 Task: Find connections with filter location Glória do Goitá with filter topic #Leanstartupswith filter profile language Spanish with filter current company GyanSys Inc. with filter school National Institute of Technology Durgapur with filter industry Wholesale Machinery with filter service category Packaging Design with filter keywords title Physical Therapy Assistant
Action: Mouse moved to (488, 93)
Screenshot: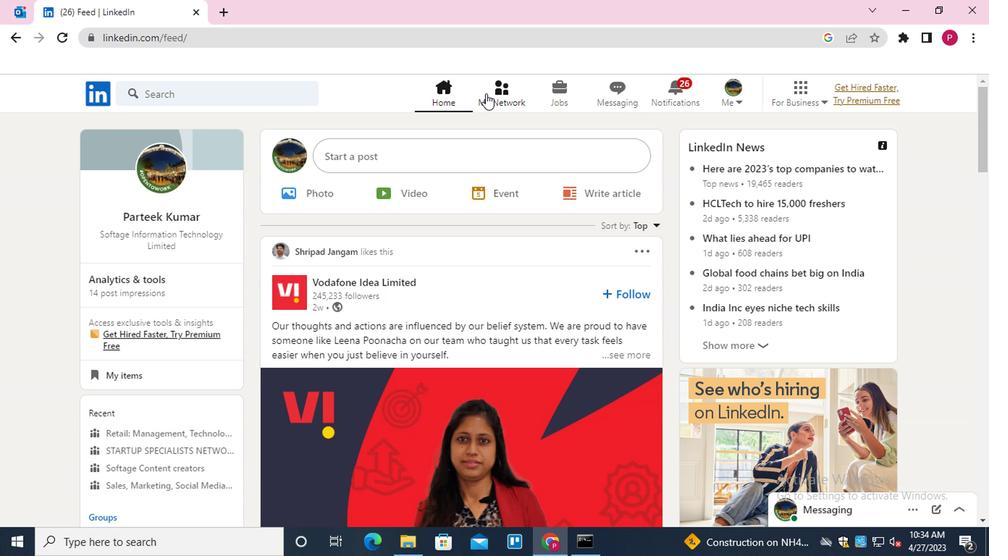 
Action: Mouse pressed left at (488, 93)
Screenshot: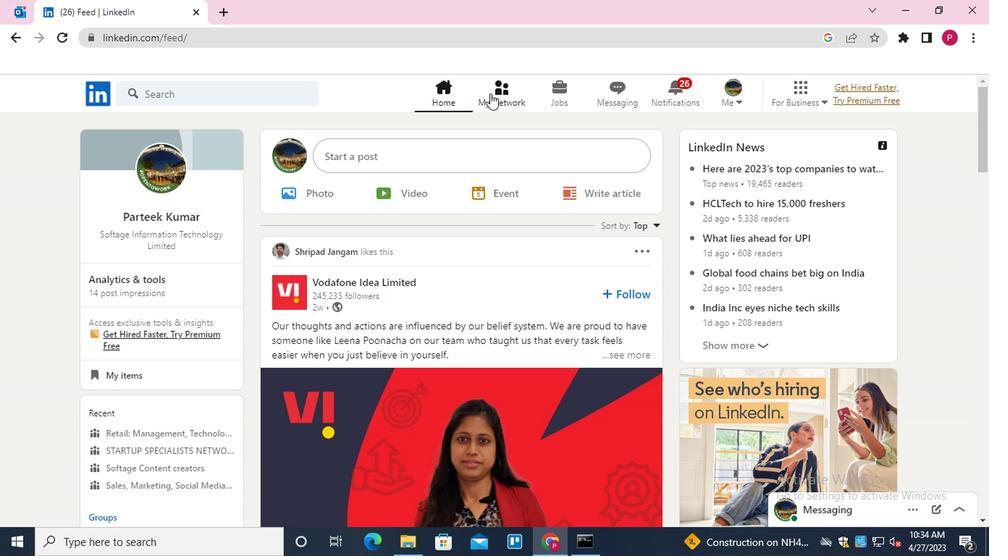 
Action: Mouse moved to (215, 175)
Screenshot: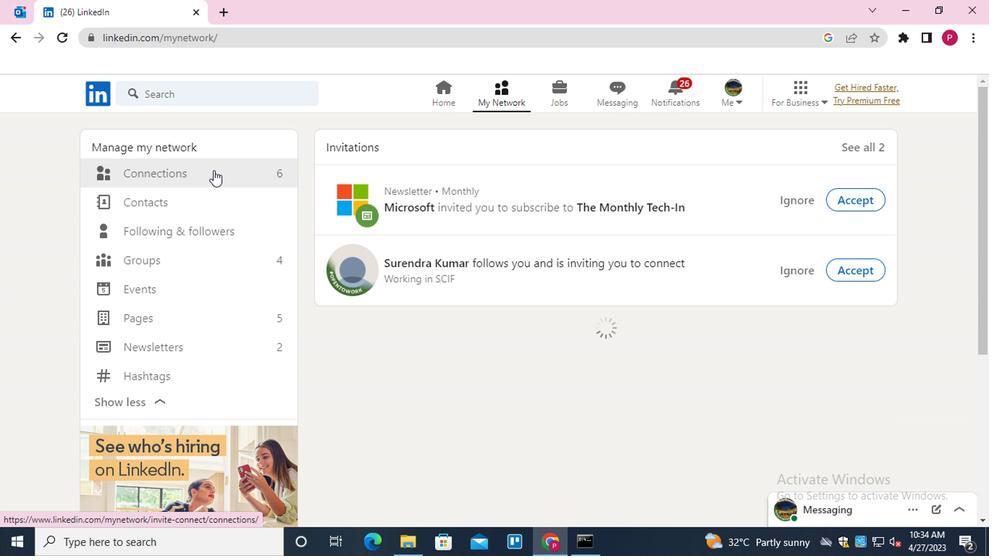 
Action: Mouse pressed left at (215, 175)
Screenshot: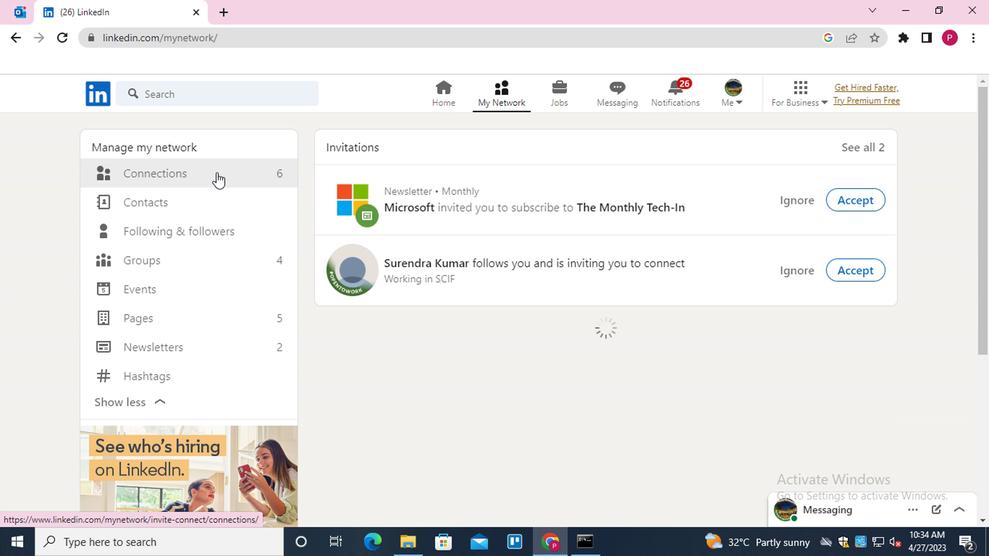 
Action: Mouse moved to (632, 171)
Screenshot: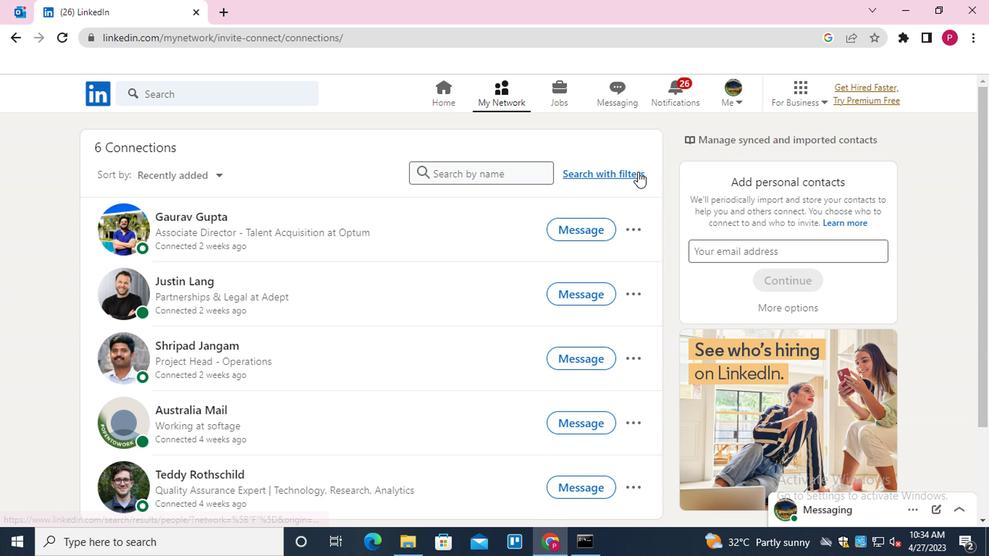 
Action: Mouse pressed left at (632, 171)
Screenshot: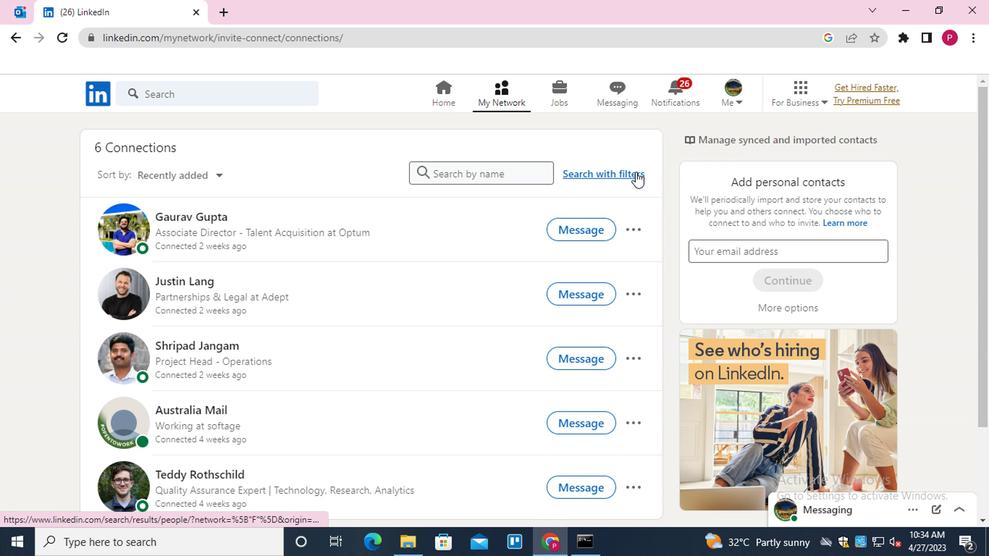 
Action: Mouse moved to (491, 135)
Screenshot: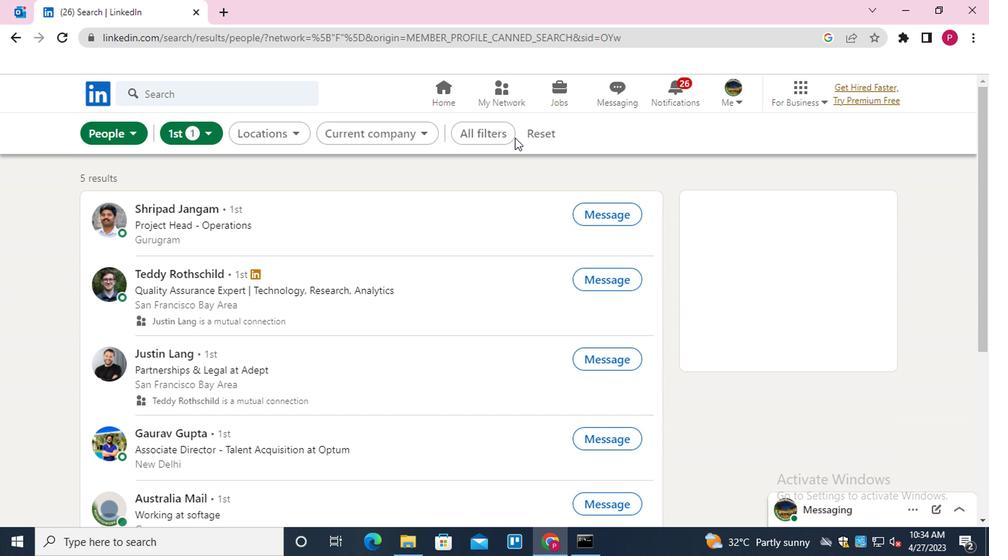 
Action: Mouse pressed left at (491, 135)
Screenshot: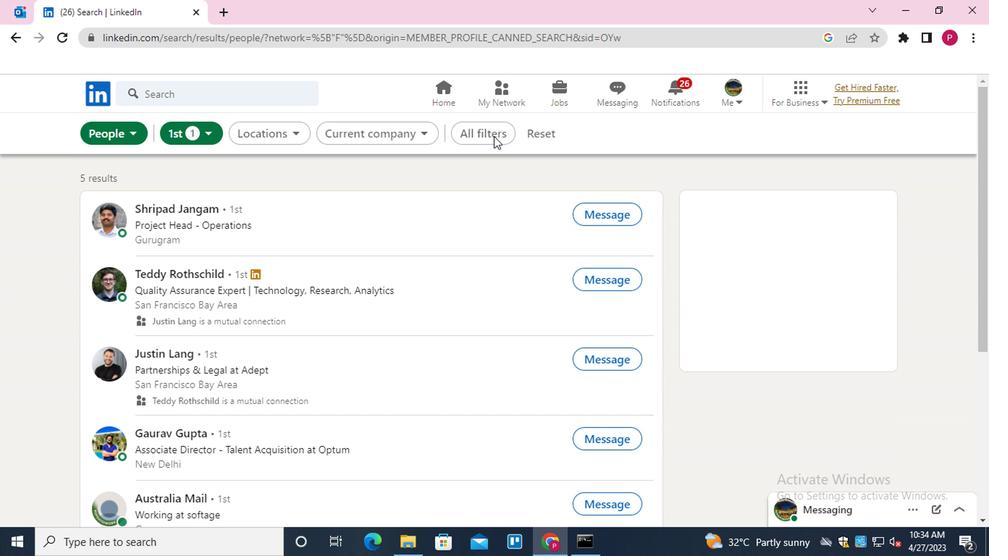 
Action: Mouse moved to (707, 252)
Screenshot: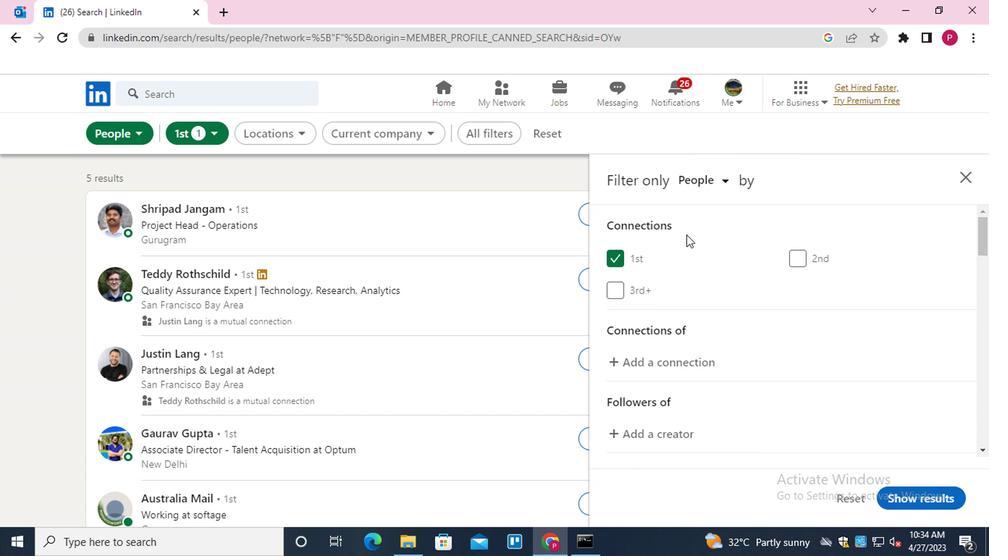
Action: Mouse scrolled (707, 251) with delta (0, -1)
Screenshot: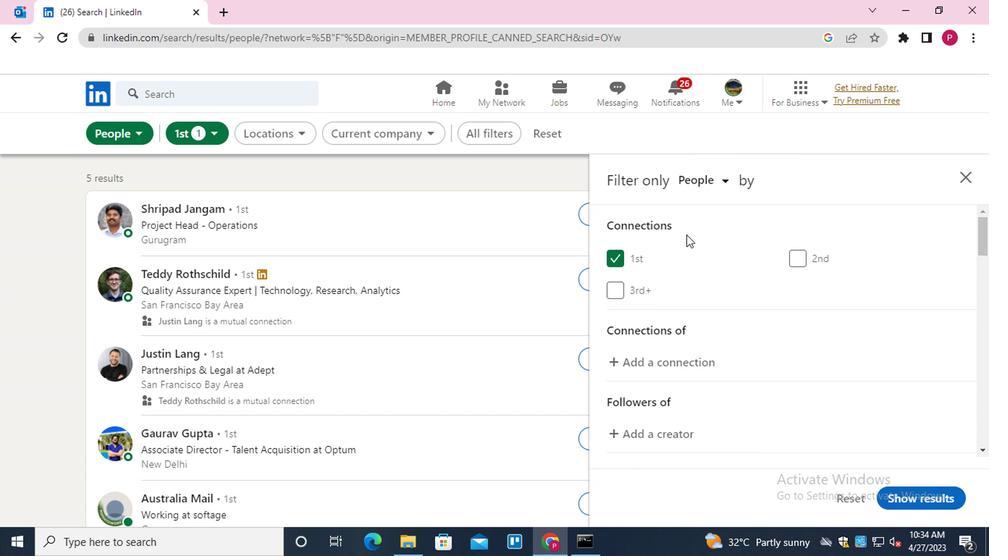 
Action: Mouse moved to (710, 254)
Screenshot: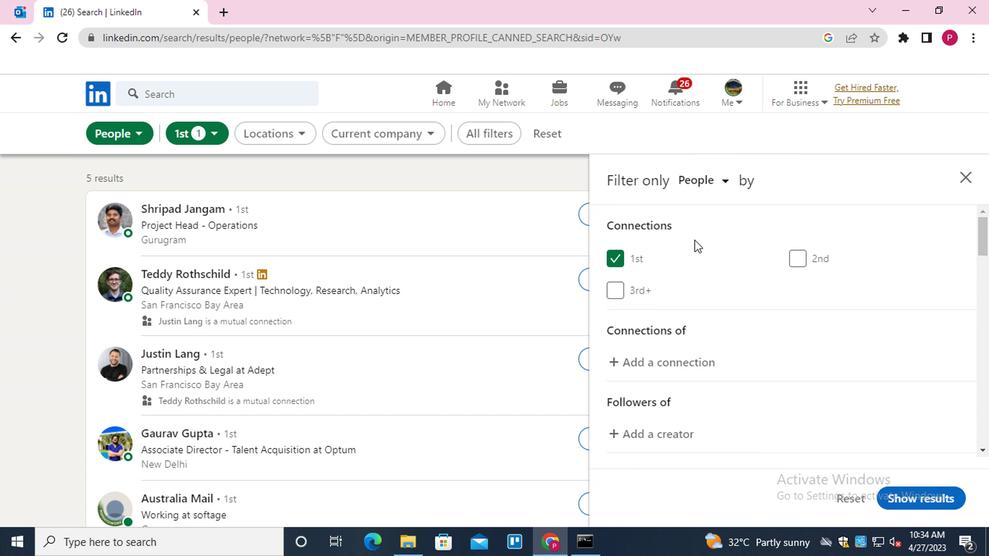 
Action: Mouse scrolled (710, 254) with delta (0, 0)
Screenshot: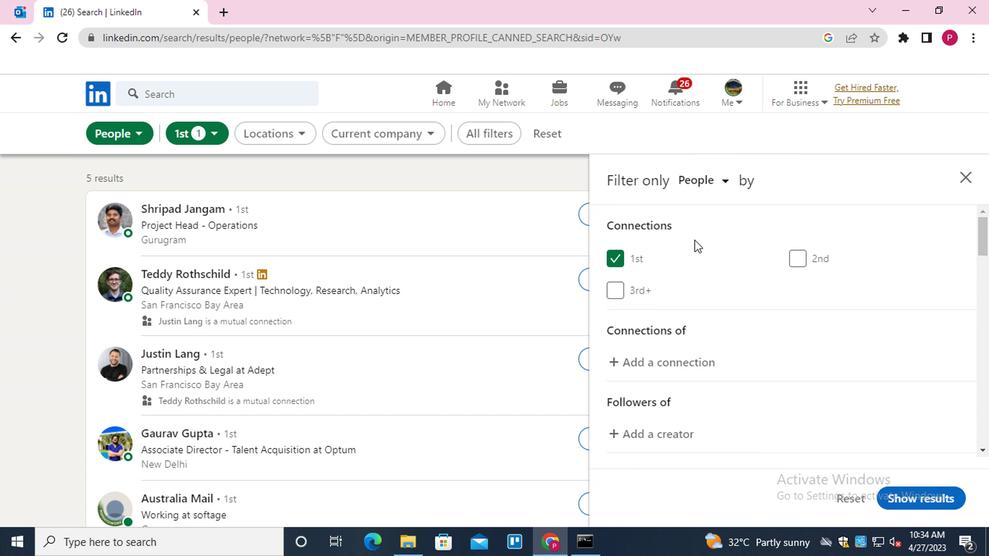 
Action: Mouse moved to (715, 258)
Screenshot: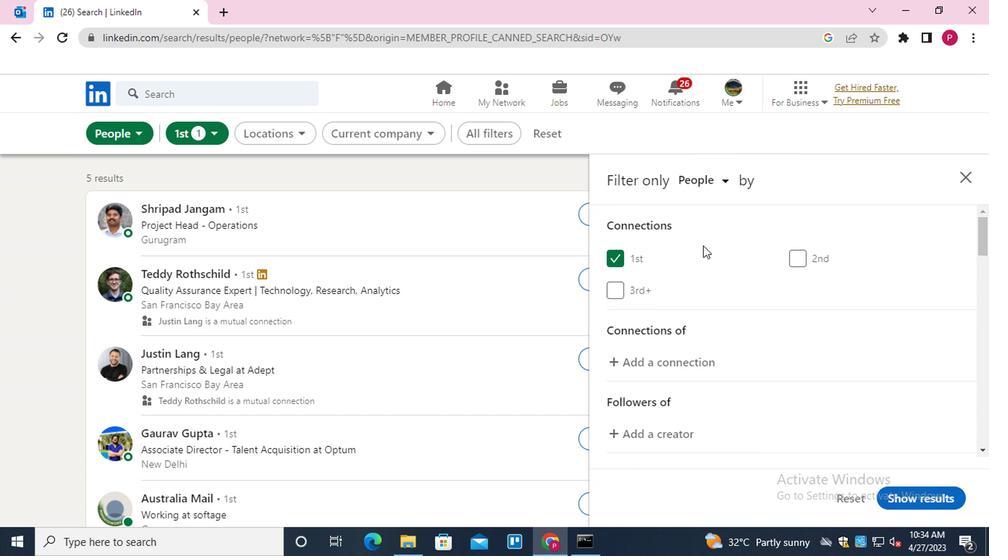 
Action: Mouse scrolled (715, 258) with delta (0, 0)
Screenshot: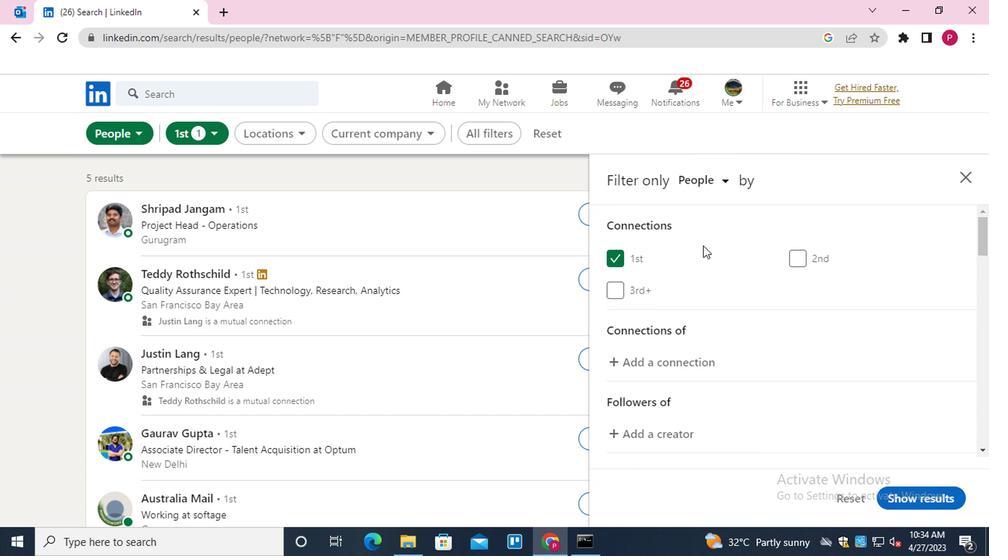 
Action: Mouse moved to (832, 360)
Screenshot: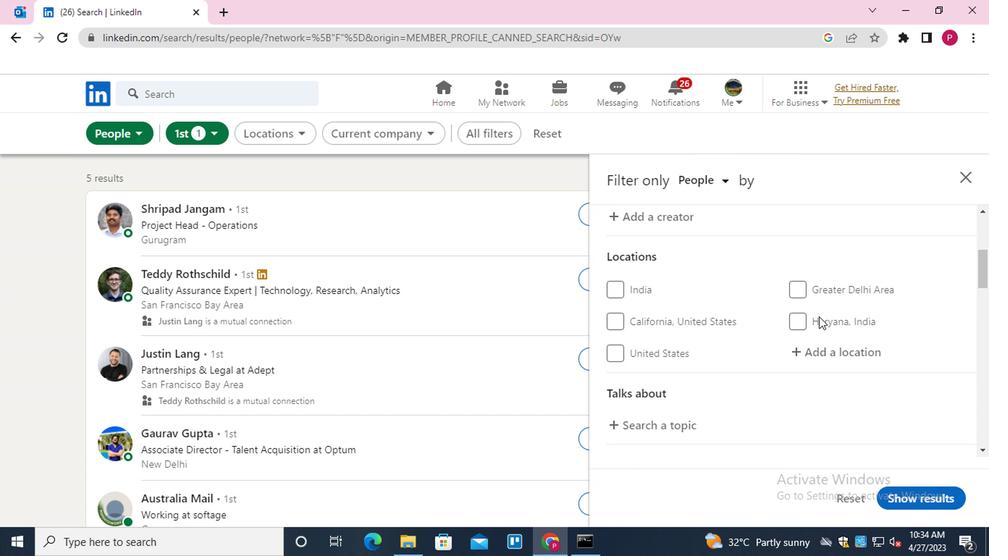 
Action: Mouse pressed left at (832, 360)
Screenshot: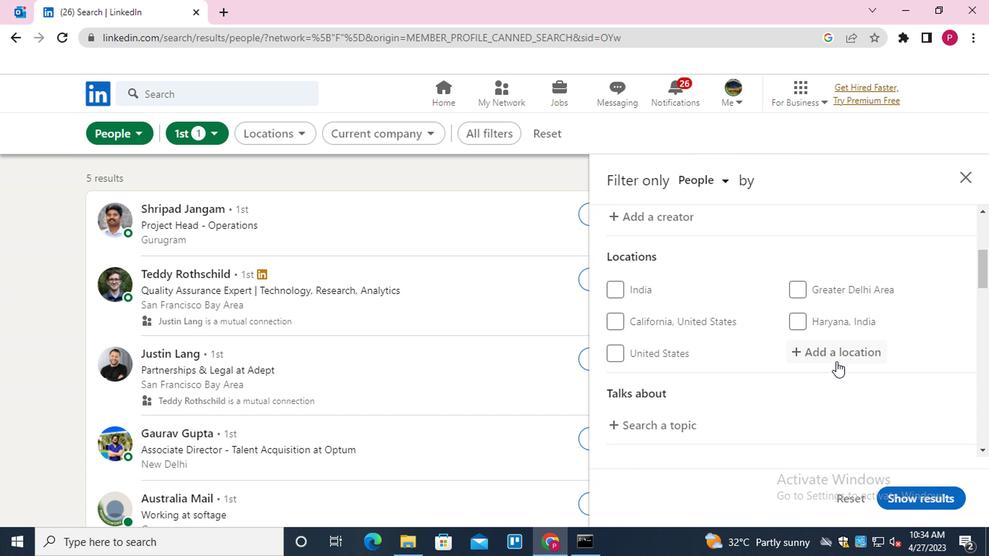 
Action: Mouse moved to (791, 336)
Screenshot: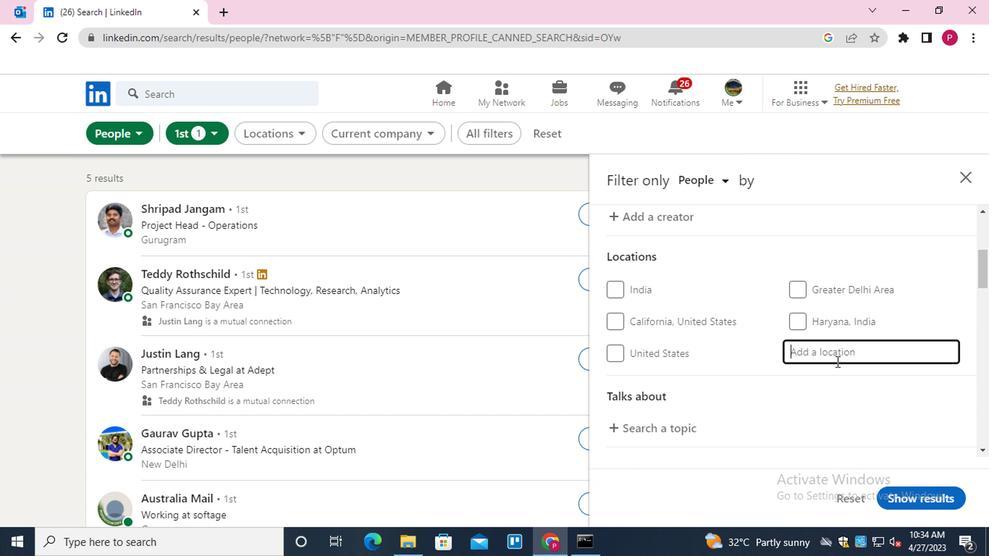 
Action: Key pressed <Key.shift><Key.shift><Key.shift><Key.shift><Key.shift><Key.shift>GLORIA<Key.space><Key.shift>DO<Key.space><Key.down><Key.enter>
Screenshot: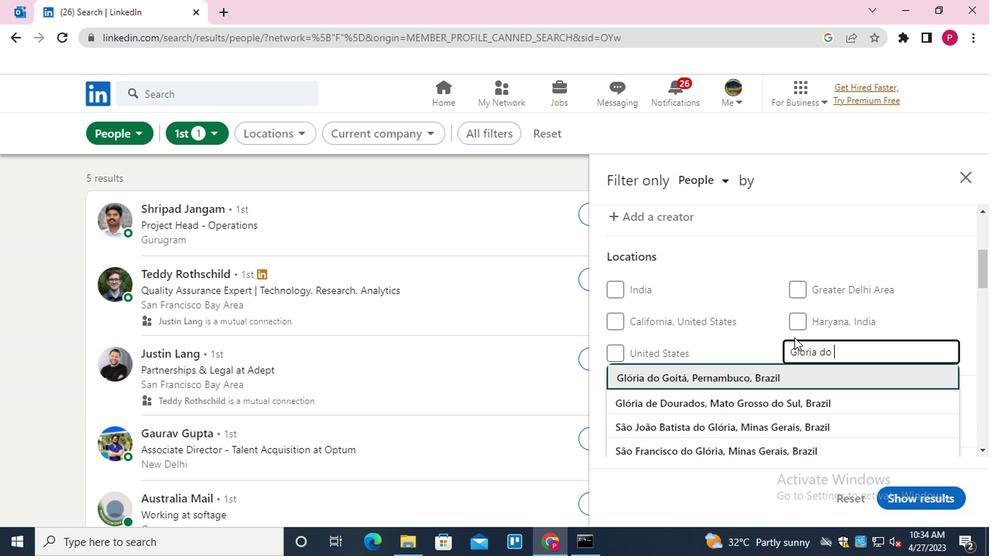 
Action: Mouse moved to (789, 336)
Screenshot: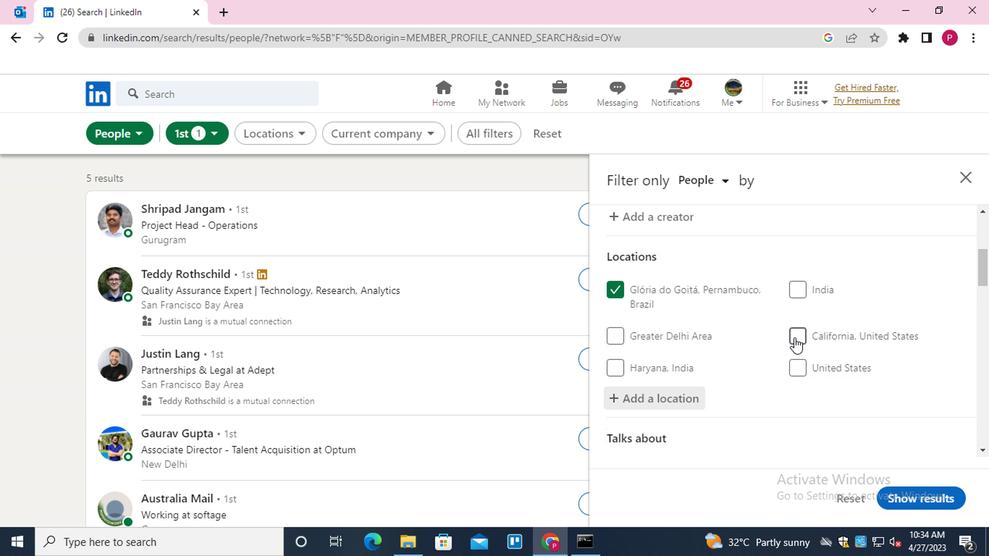 
Action: Mouse scrolled (789, 336) with delta (0, 0)
Screenshot: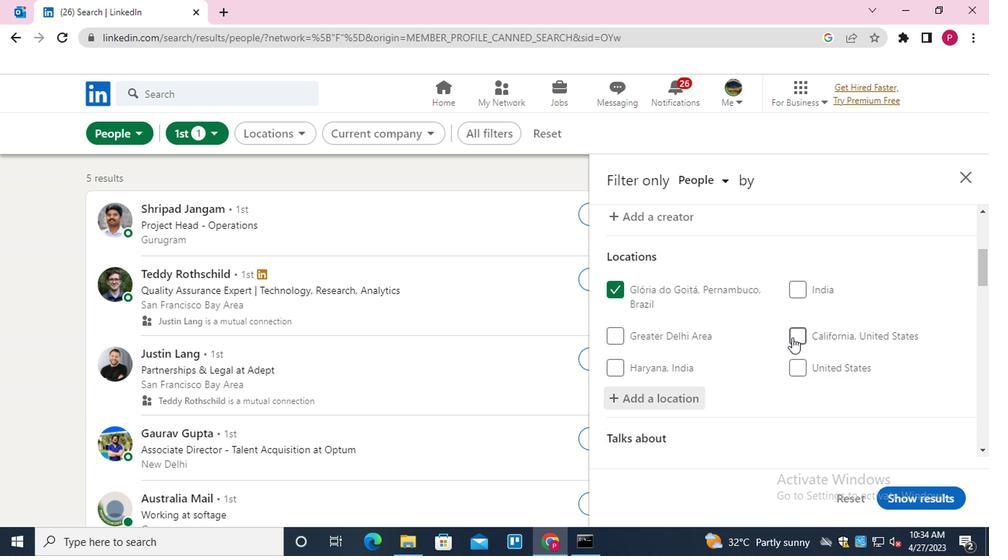 
Action: Mouse scrolled (789, 336) with delta (0, 0)
Screenshot: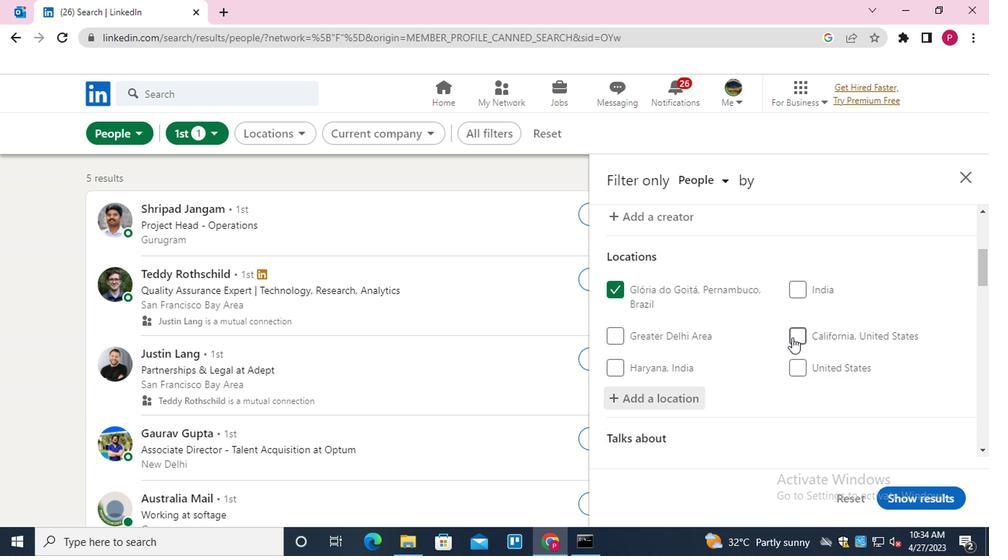 
Action: Mouse moved to (690, 324)
Screenshot: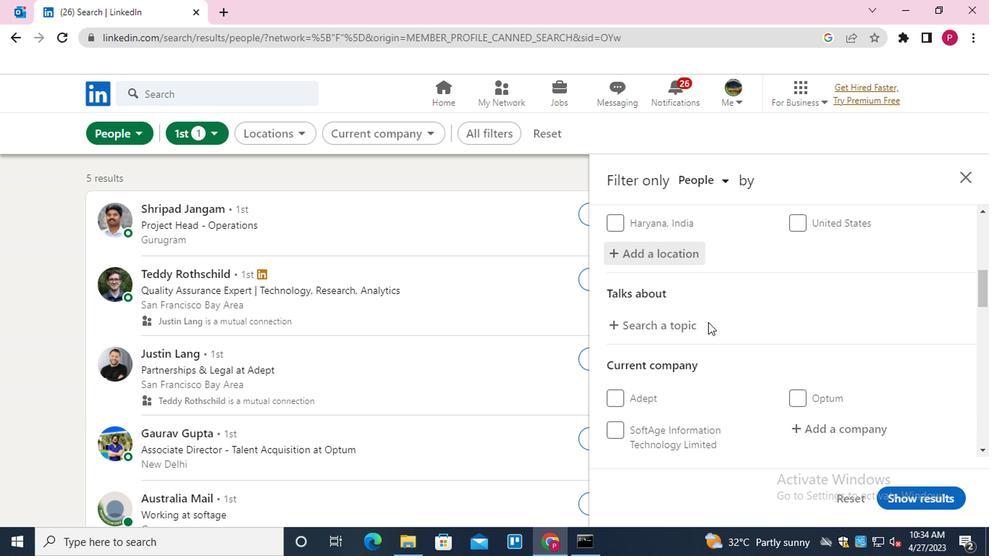 
Action: Mouse pressed left at (690, 324)
Screenshot: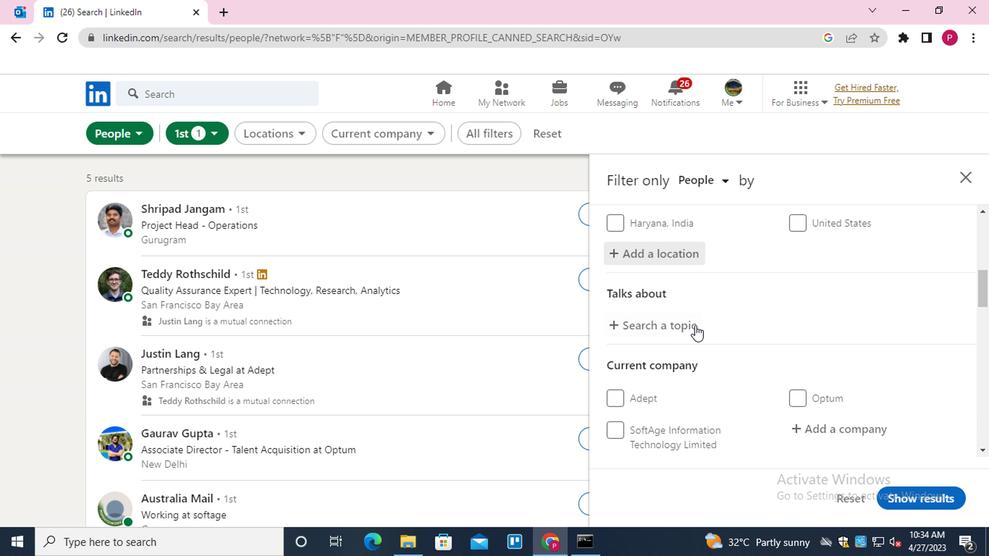 
Action: Mouse moved to (690, 324)
Screenshot: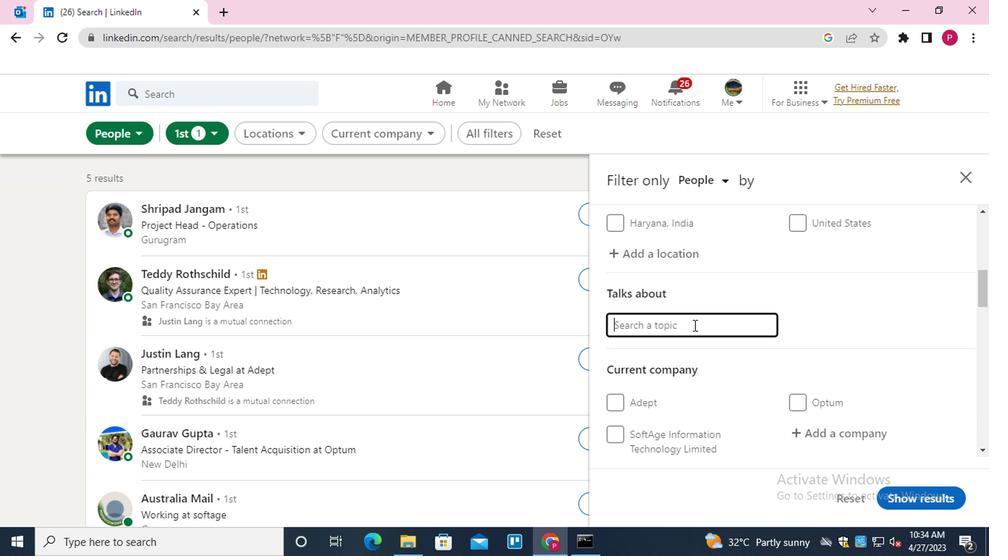 
Action: Key pressed LEANSTARTUO<Key.backspace>P<Key.down><Key.enter>
Screenshot: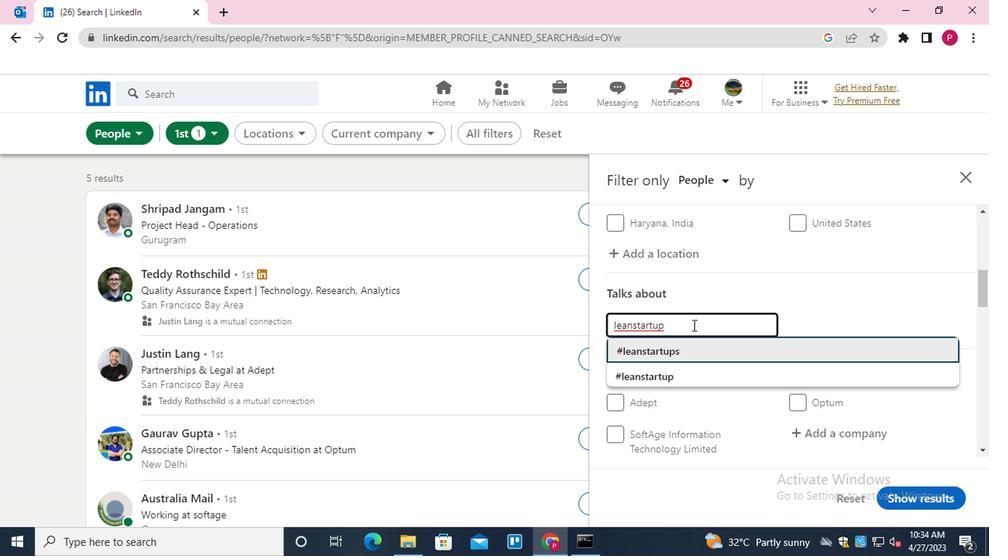 
Action: Mouse scrolled (690, 324) with delta (0, 0)
Screenshot: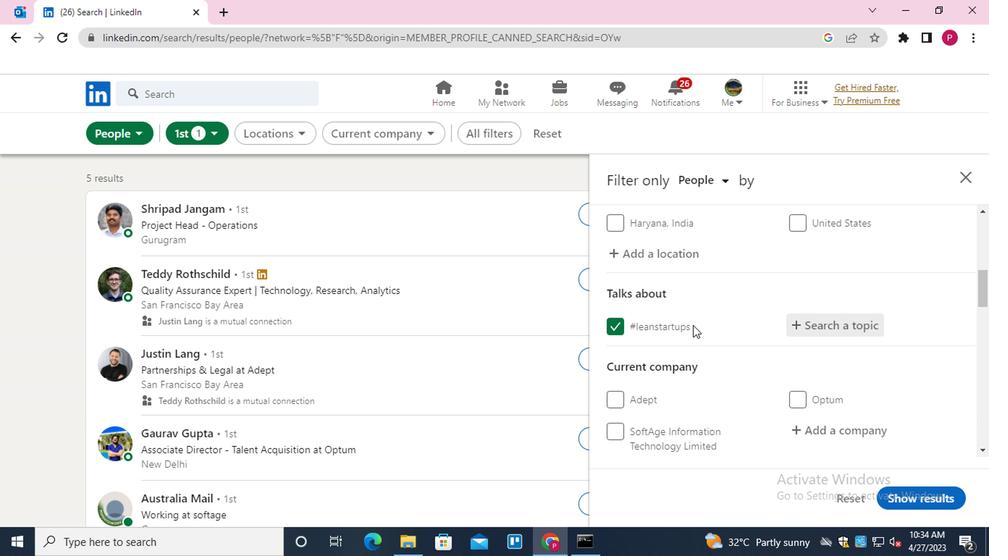 
Action: Mouse scrolled (690, 324) with delta (0, 0)
Screenshot: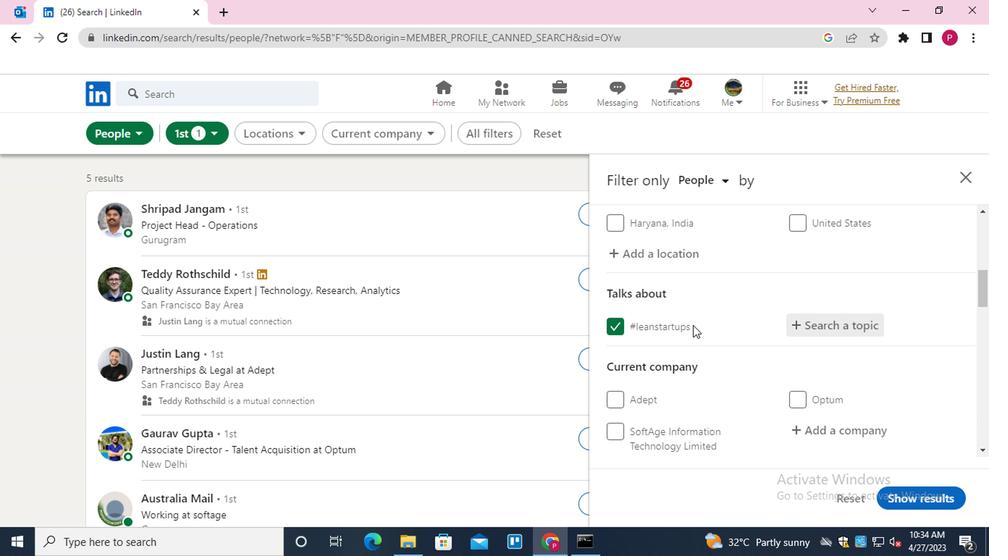 
Action: Mouse moved to (834, 290)
Screenshot: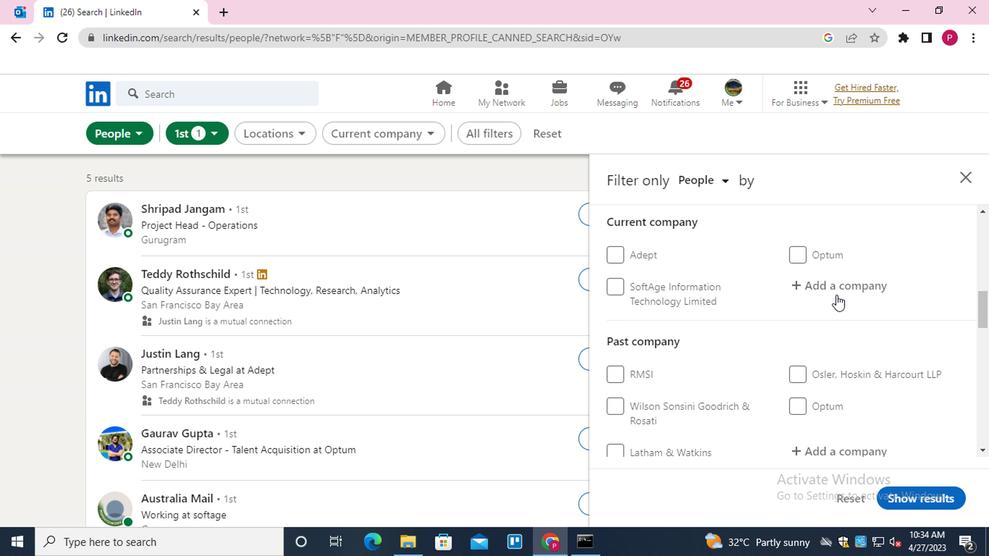 
Action: Mouse pressed left at (834, 290)
Screenshot: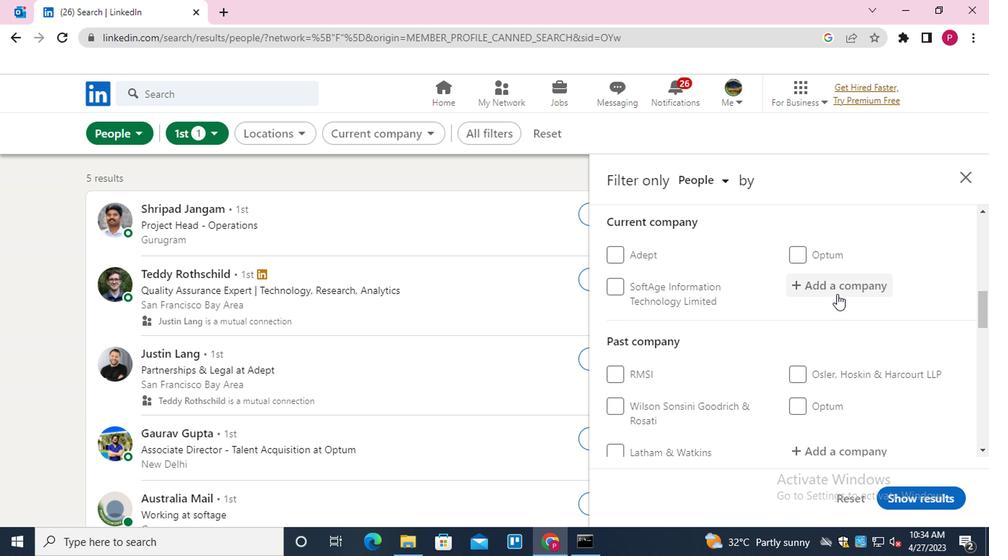
Action: Key pressed <Key.shift><Key.shift><Key.shift><Key.shift><Key.shift><Key.shift><Key.shift><Key.shift><Key.shift><Key.shift><Key.shift><Key.shift><Key.shift><Key.shift><Key.shift><Key.shift><Key.shift><Key.shift>GYAN<Key.down><Key.down><Key.enter>
Screenshot: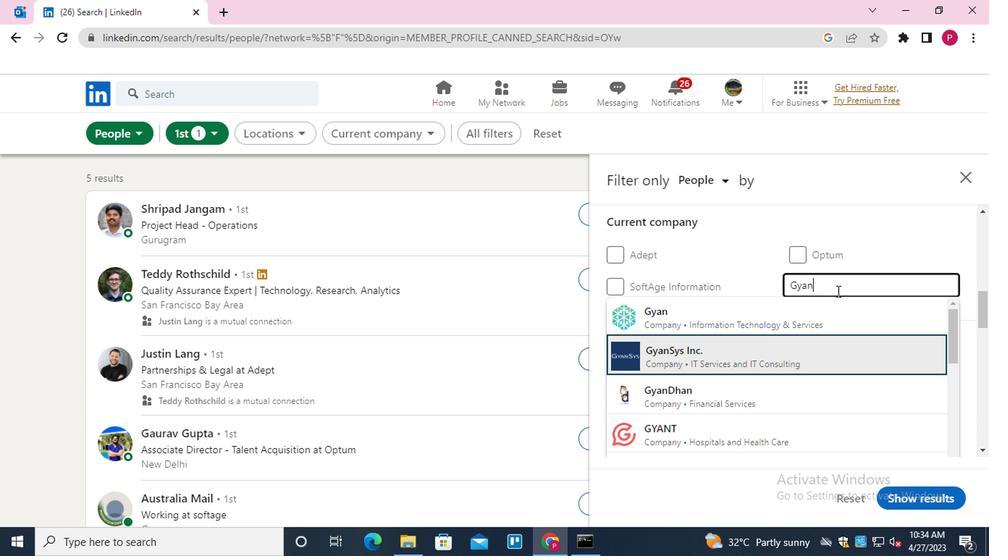 
Action: Mouse moved to (817, 299)
Screenshot: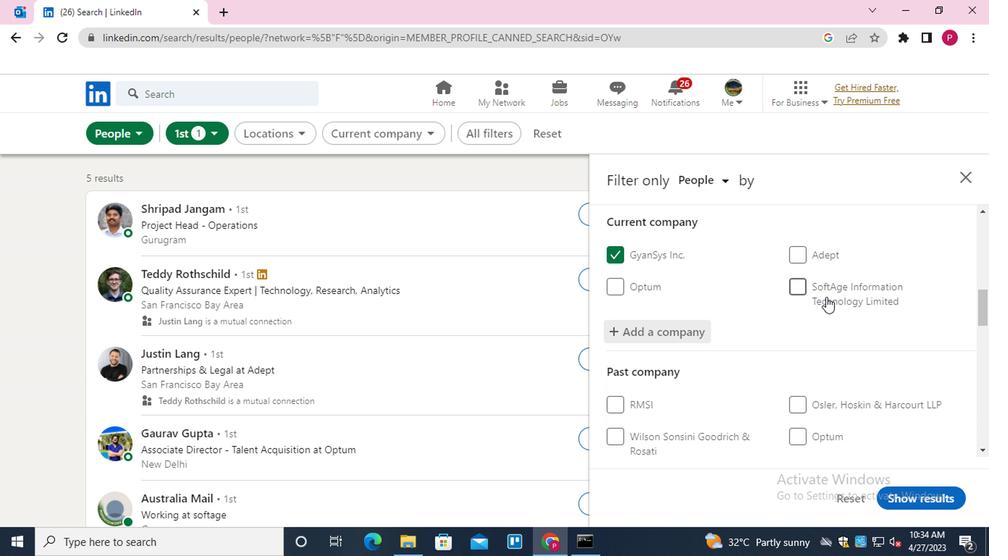 
Action: Mouse scrolled (817, 299) with delta (0, 0)
Screenshot: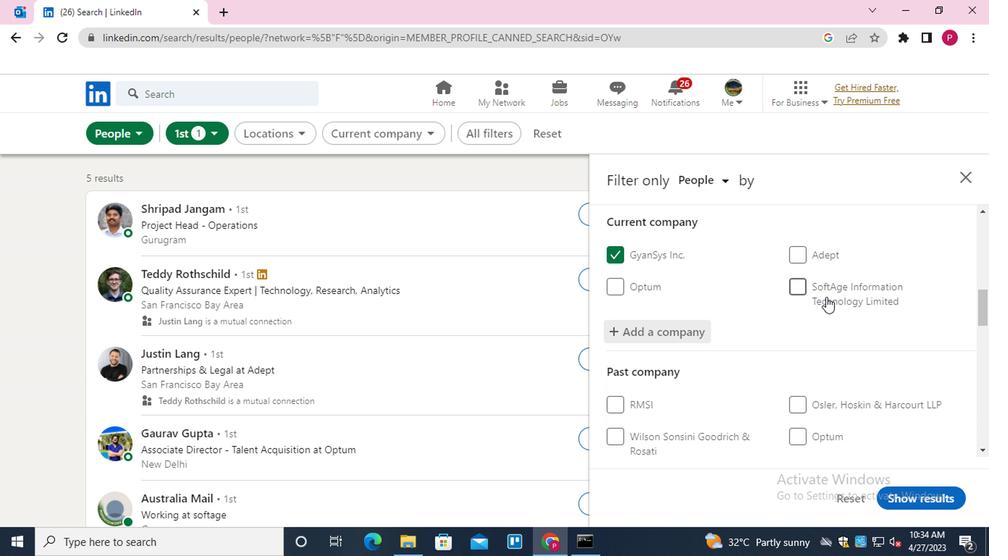 
Action: Mouse moved to (816, 300)
Screenshot: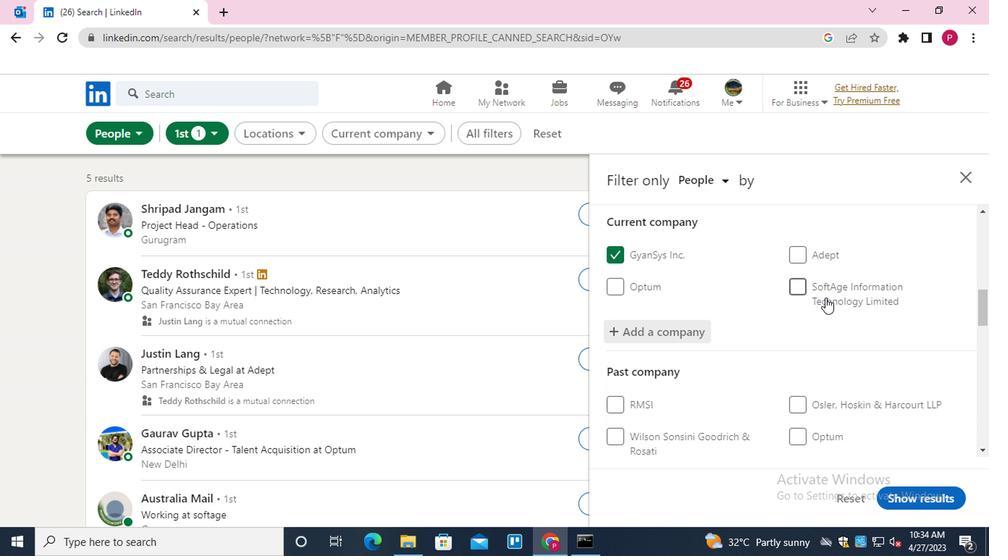 
Action: Mouse scrolled (816, 299) with delta (0, -1)
Screenshot: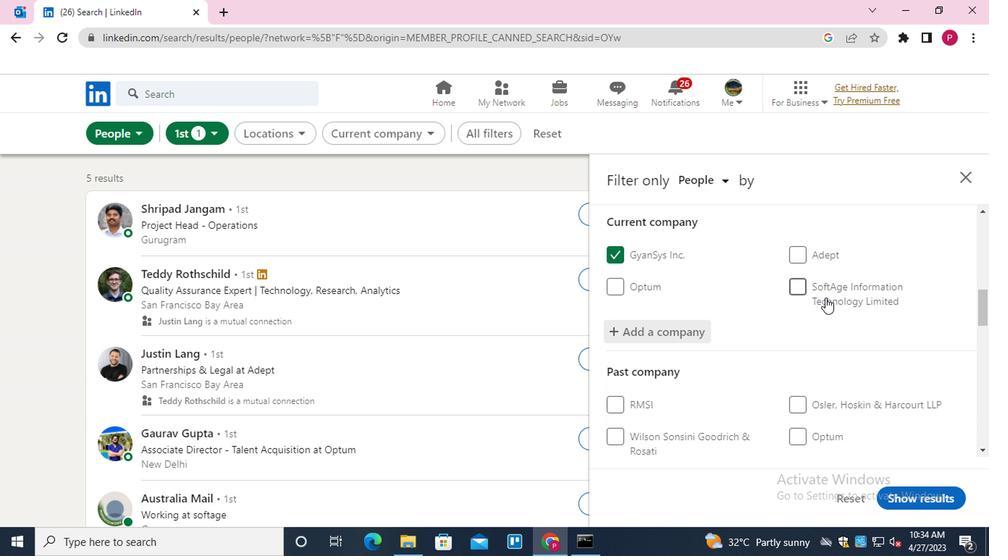 
Action: Mouse moved to (701, 344)
Screenshot: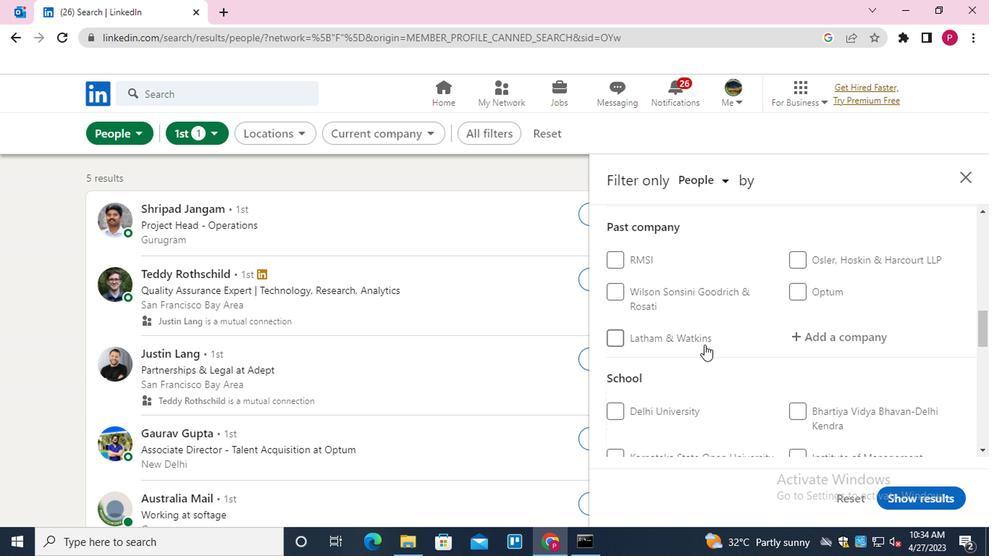 
Action: Mouse scrolled (701, 343) with delta (0, 0)
Screenshot: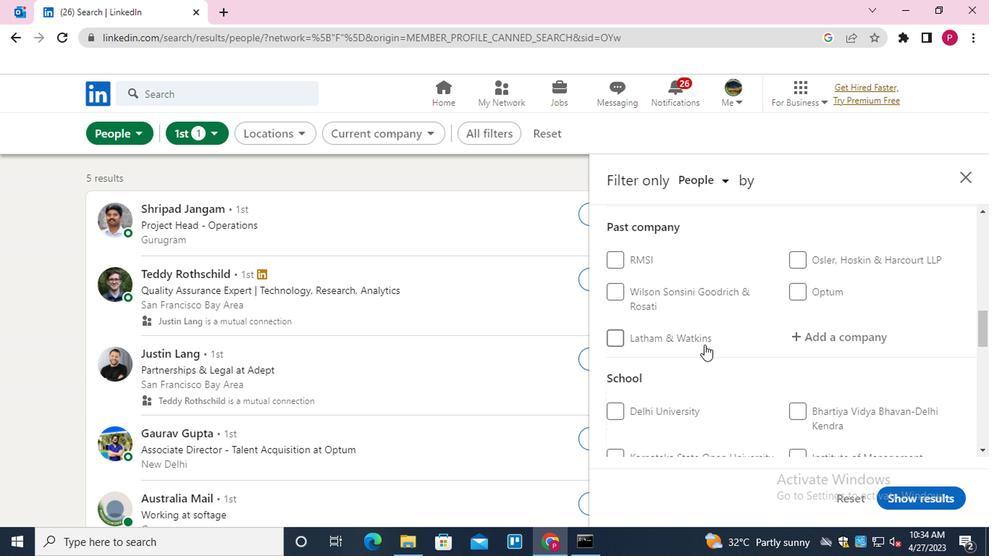 
Action: Mouse scrolled (701, 343) with delta (0, 0)
Screenshot: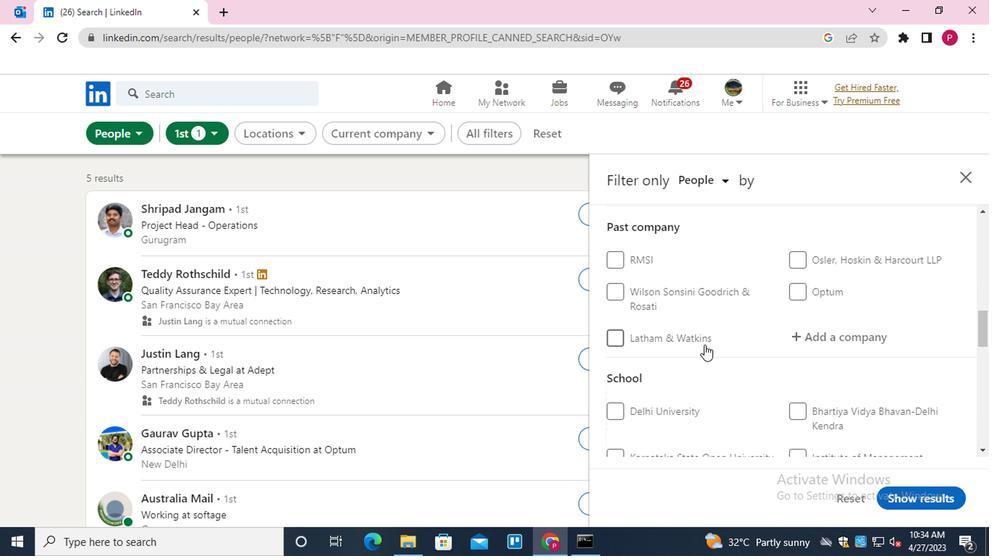 
Action: Mouse scrolled (701, 343) with delta (0, 0)
Screenshot: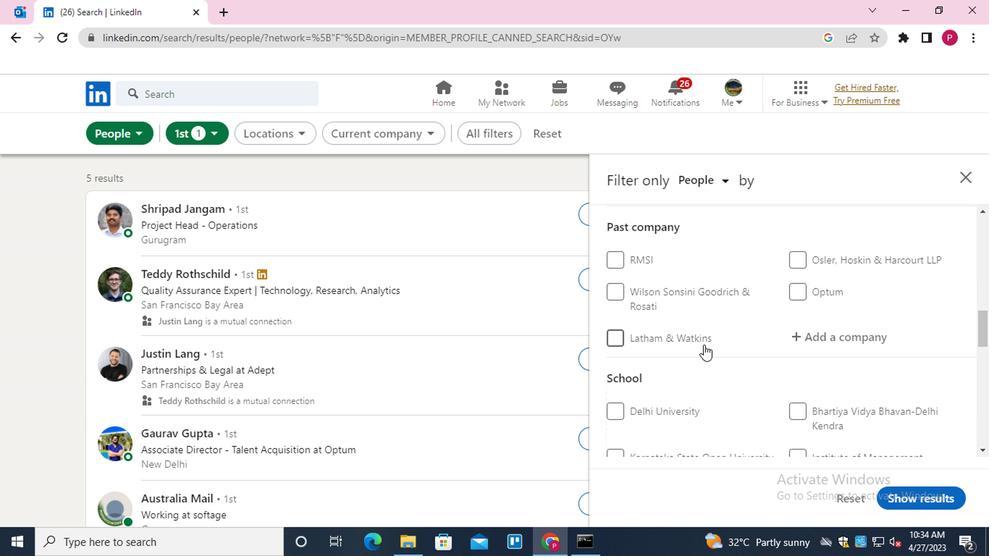 
Action: Mouse moved to (823, 274)
Screenshot: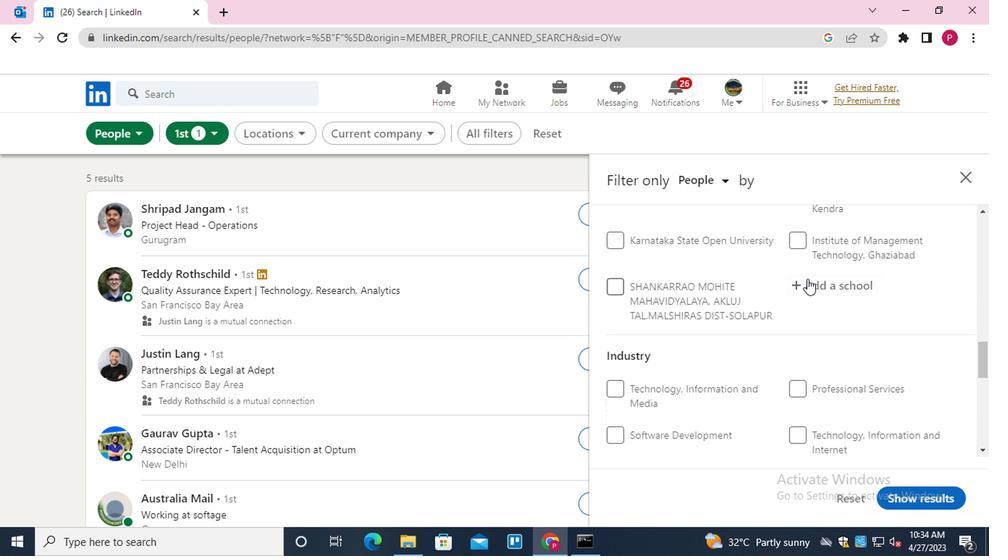 
Action: Mouse pressed left at (823, 274)
Screenshot: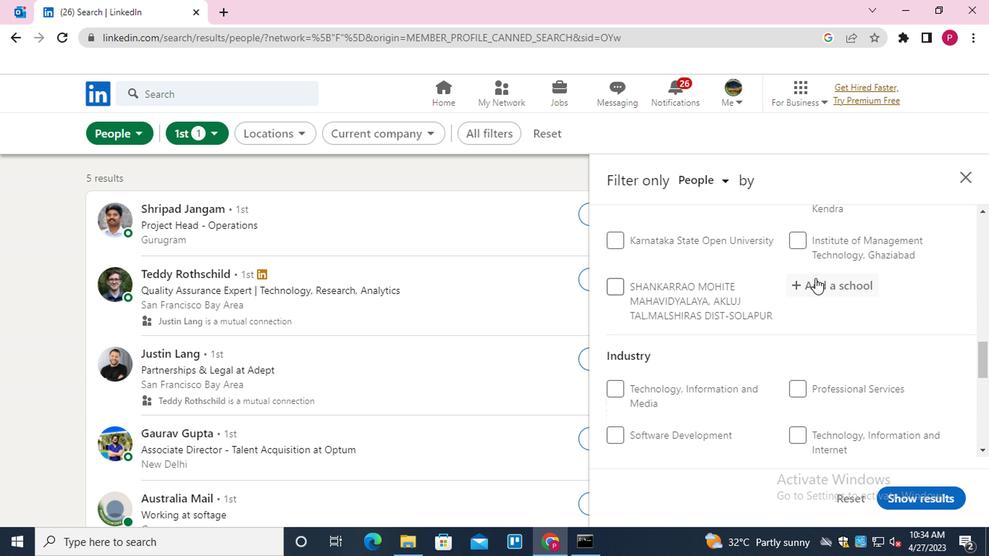 
Action: Key pressed <Key.shift><Key.shift><Key.shift><Key.shift><Key.shift><Key.shift><Key.shift><Key.shift><Key.shift><Key.shift><Key.shift><Key.shift><Key.shift>NATIONAL<Key.space><Key.shift>INSTITUTE<Key.down><Key.down><Key.down><Key.down><Key.down><Key.down><Key.down><Key.down><Key.down><Key.down><Key.down><Key.down><Key.down><Key.down><Key.down><Key.down><Key.up><Key.enter>
Screenshot: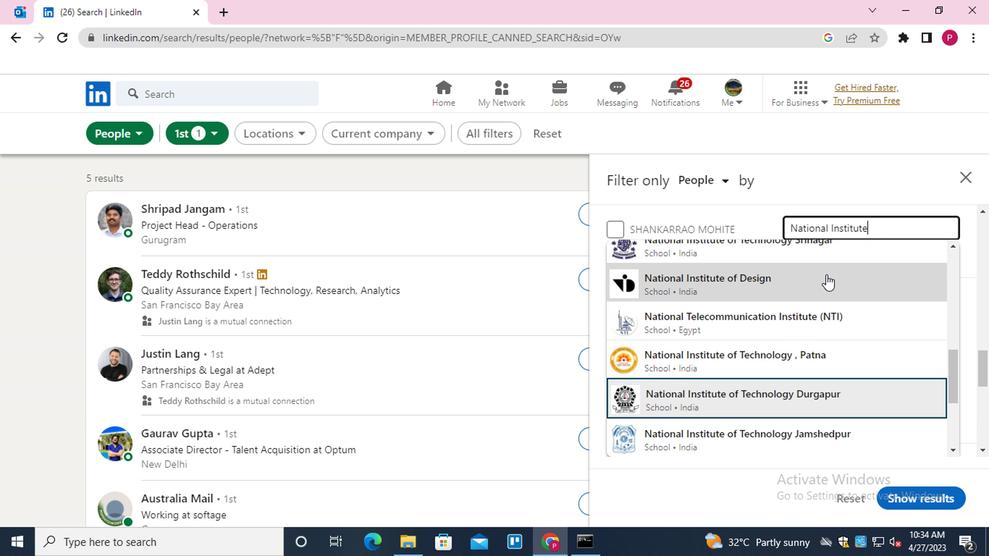 
Action: Mouse moved to (763, 276)
Screenshot: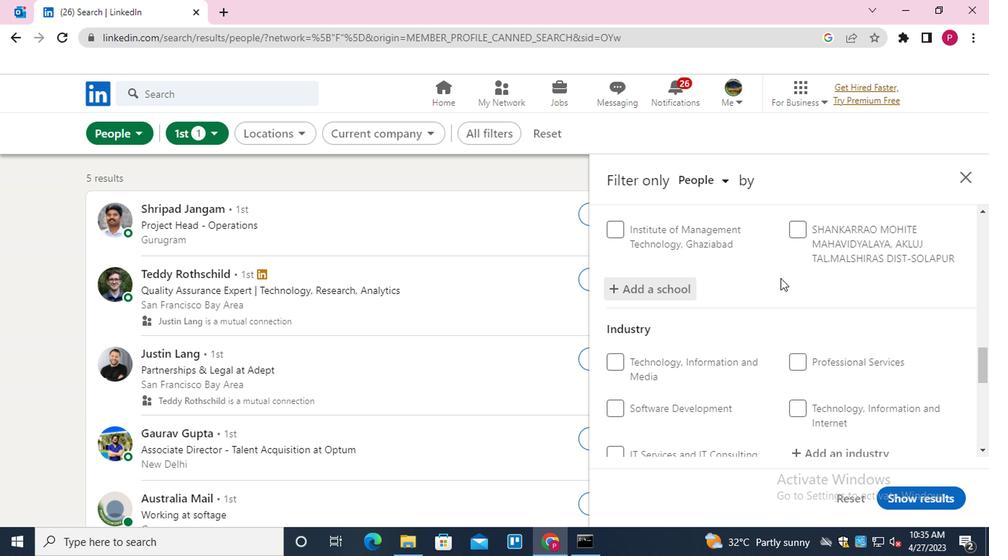 
Action: Mouse scrolled (763, 276) with delta (0, 0)
Screenshot: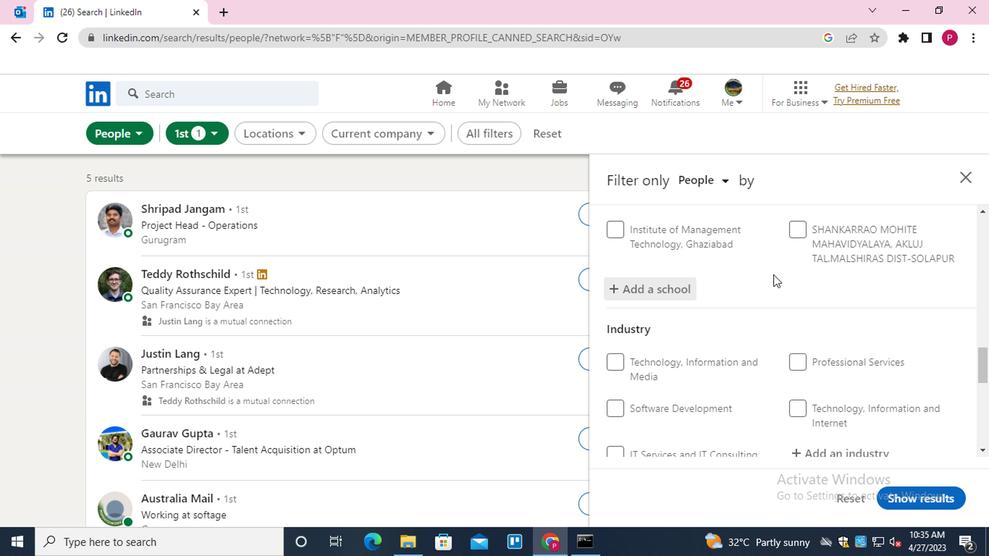 
Action: Mouse scrolled (763, 276) with delta (0, 0)
Screenshot: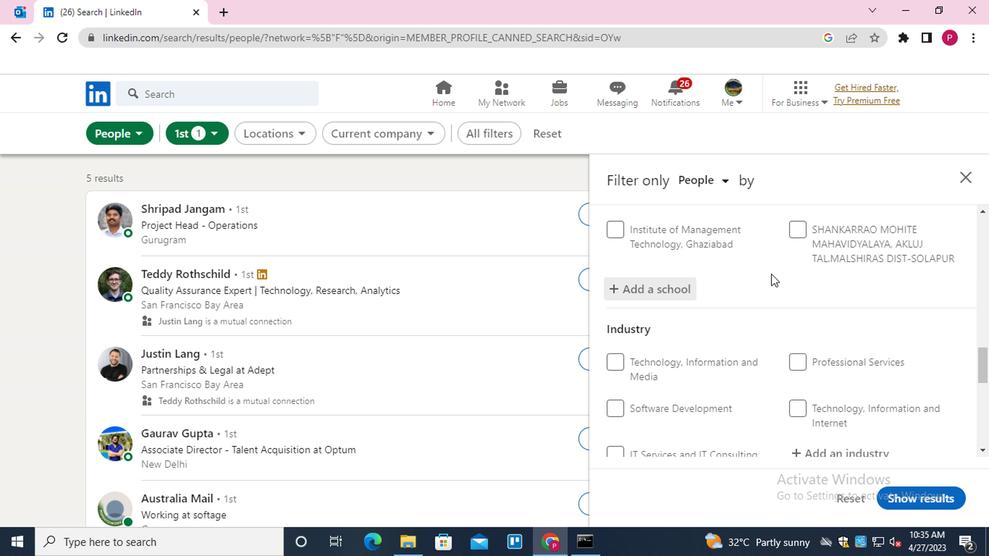 
Action: Mouse scrolled (763, 276) with delta (0, 0)
Screenshot: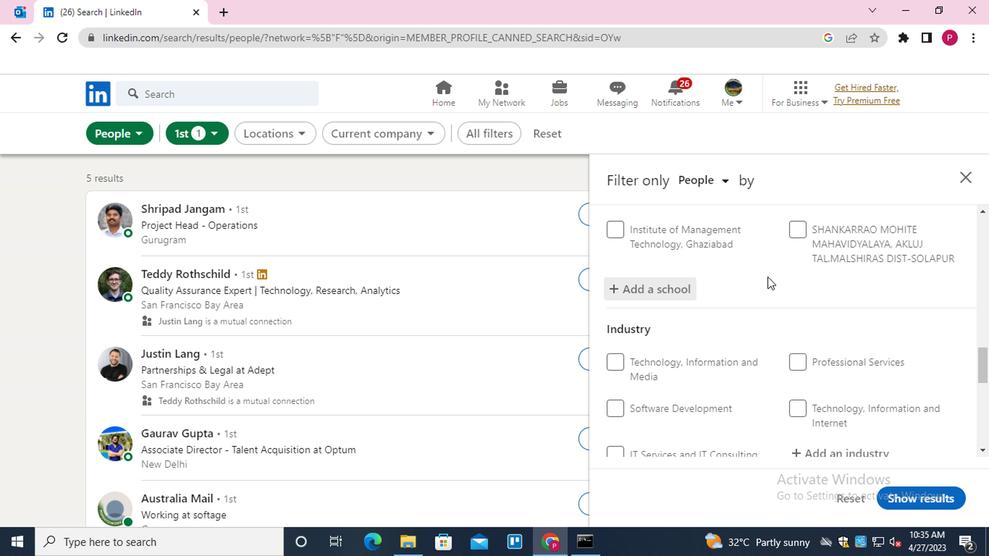 
Action: Mouse moved to (849, 236)
Screenshot: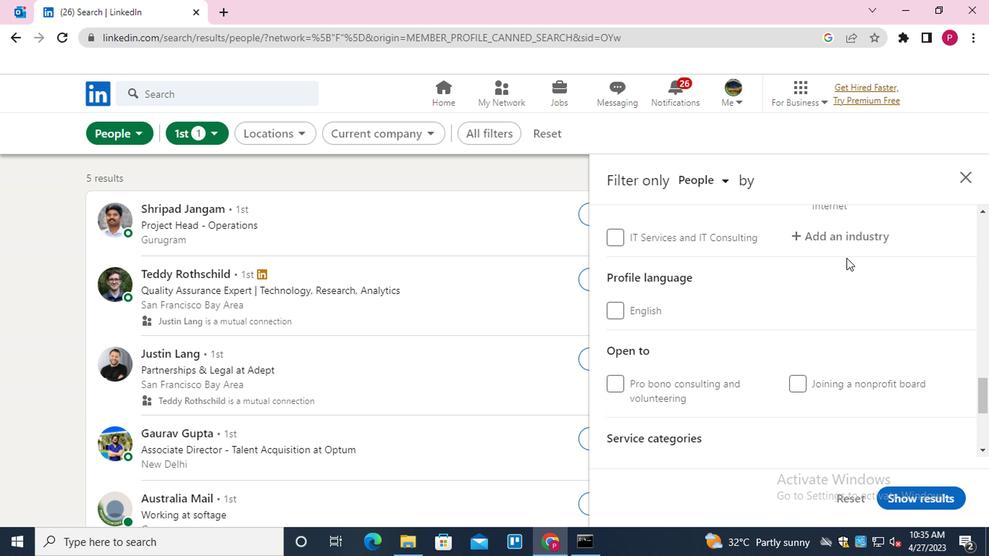 
Action: Mouse pressed left at (849, 236)
Screenshot: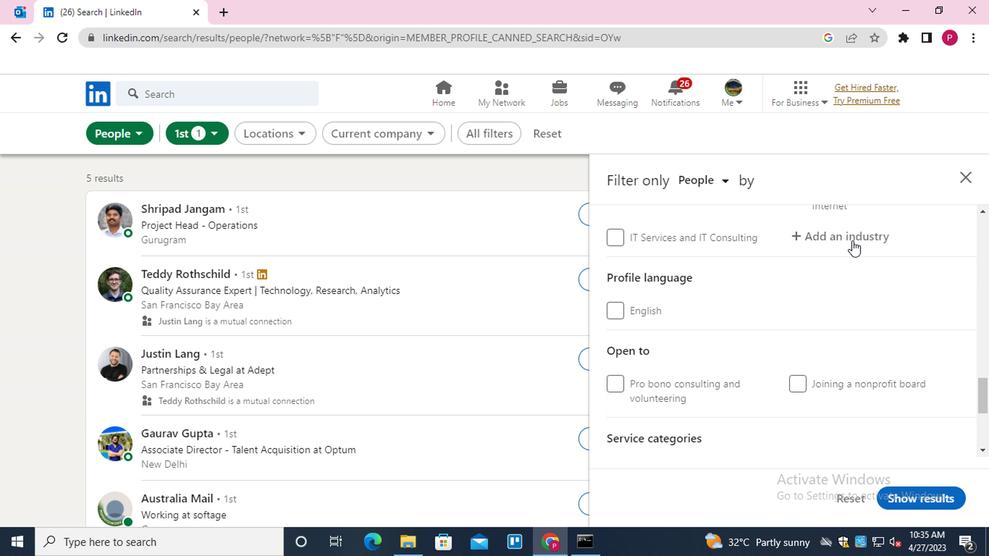 
Action: Key pressed <Key.shift>WHOLESALE<Key.down><Key.down><Key.down><Key.down><Key.down><Key.down><Key.down><Key.down><Key.down><Key.down><Key.down><Key.down><Key.down><Key.down><Key.down><Key.down><Key.up><Key.enter>
Screenshot: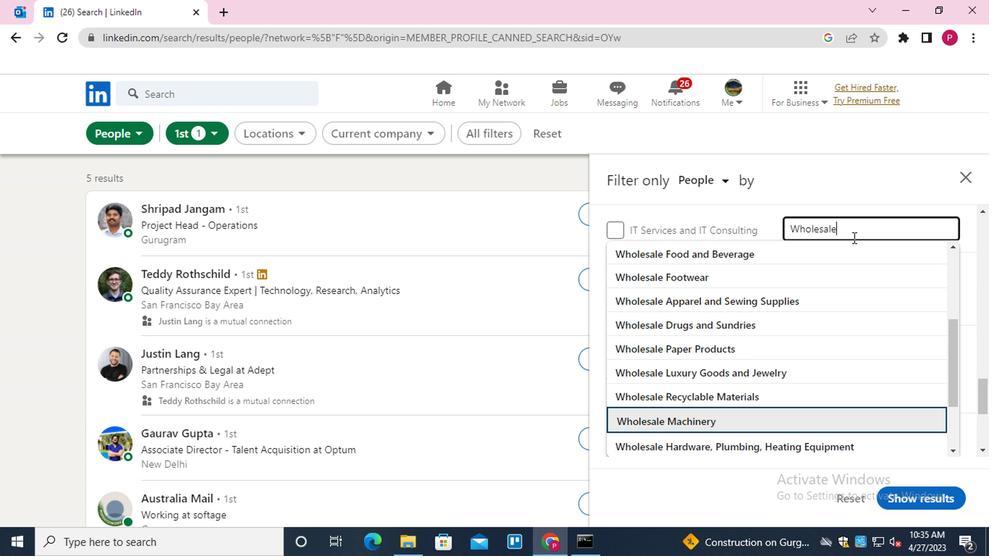 
Action: Mouse moved to (828, 252)
Screenshot: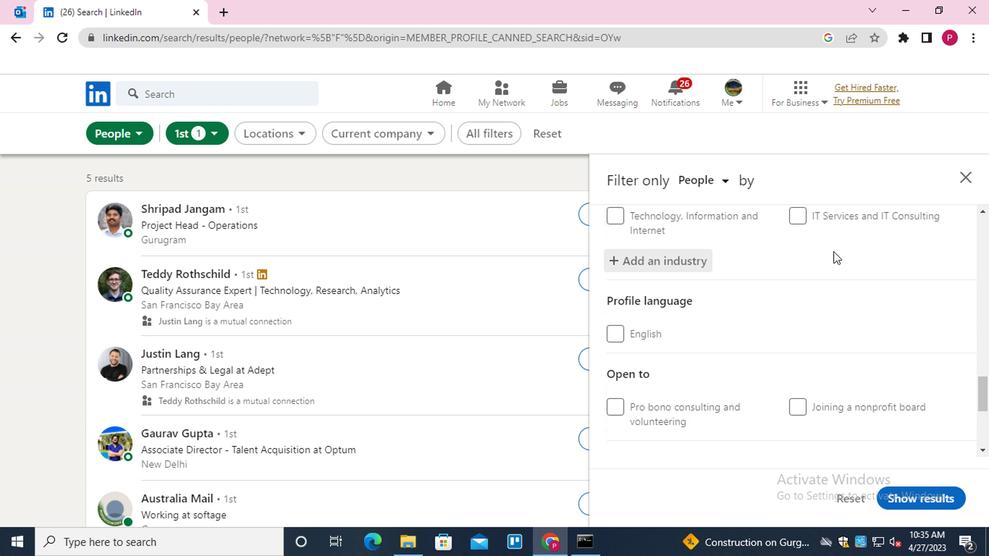 
Action: Mouse scrolled (828, 251) with delta (0, -1)
Screenshot: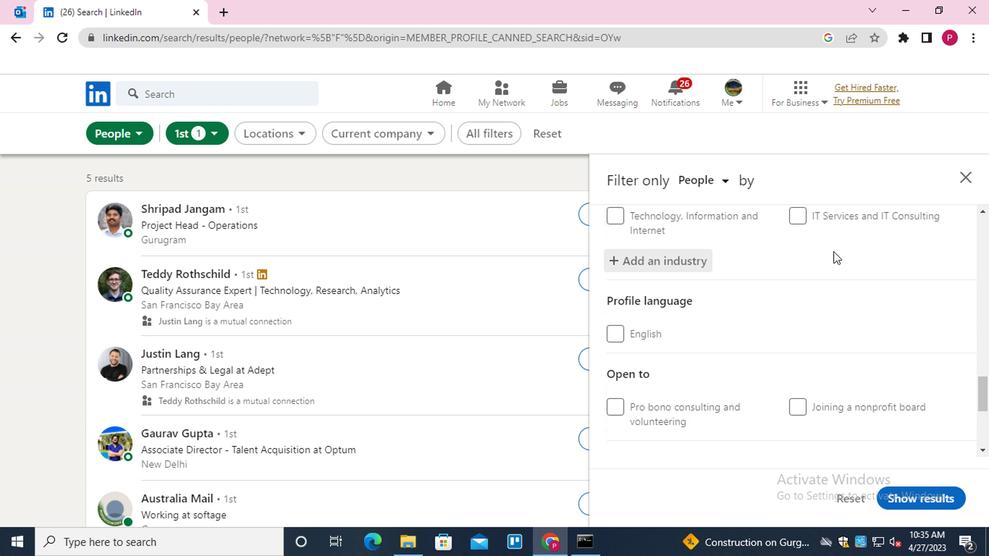 
Action: Mouse moved to (798, 263)
Screenshot: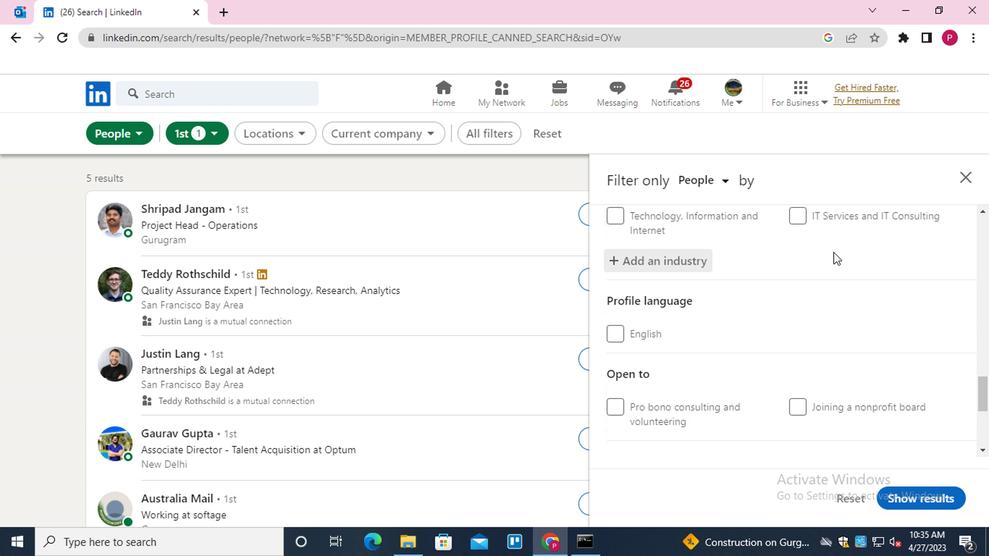 
Action: Mouse scrolled (798, 262) with delta (0, -1)
Screenshot: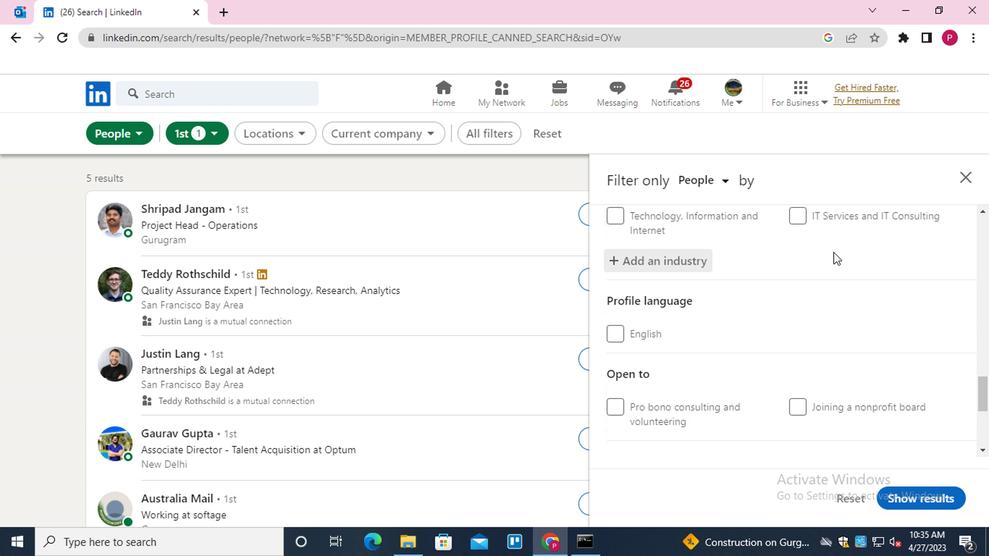 
Action: Mouse moved to (640, 258)
Screenshot: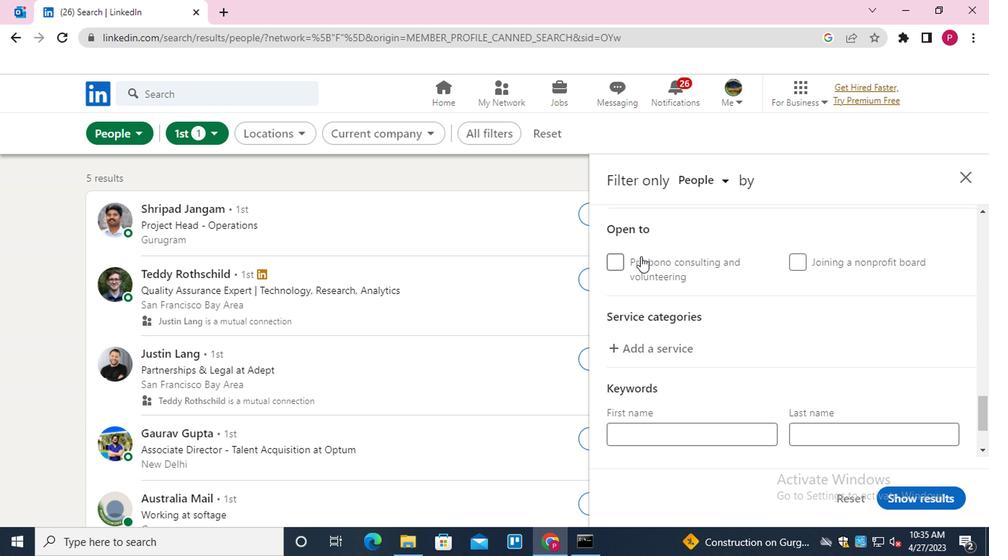 
Action: Mouse scrolled (640, 258) with delta (0, 0)
Screenshot: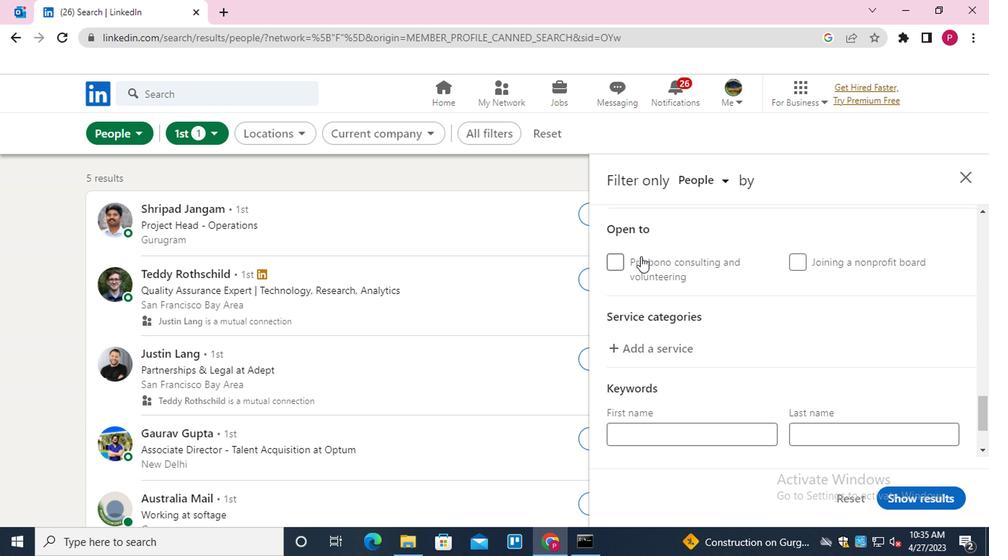 
Action: Mouse moved to (642, 260)
Screenshot: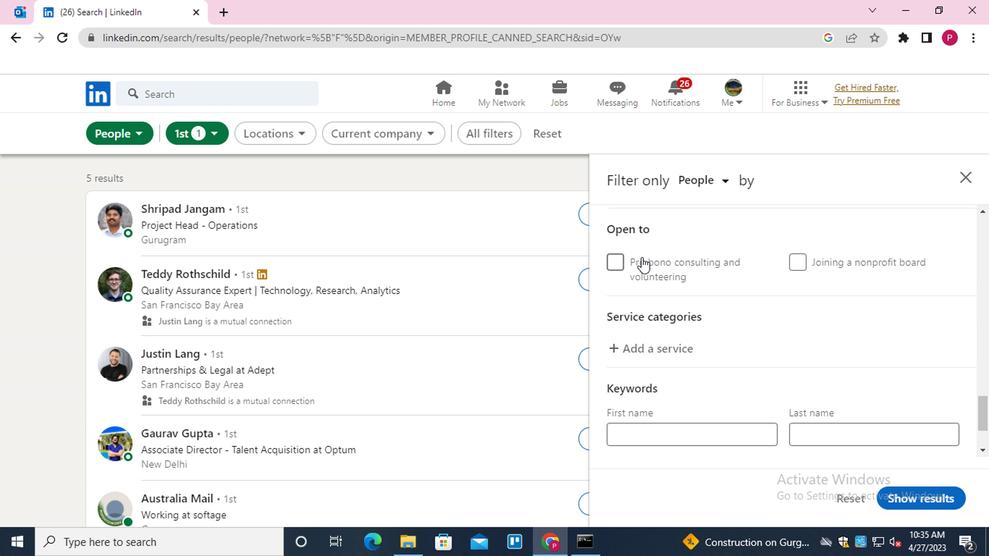 
Action: Mouse scrolled (642, 259) with delta (0, 0)
Screenshot: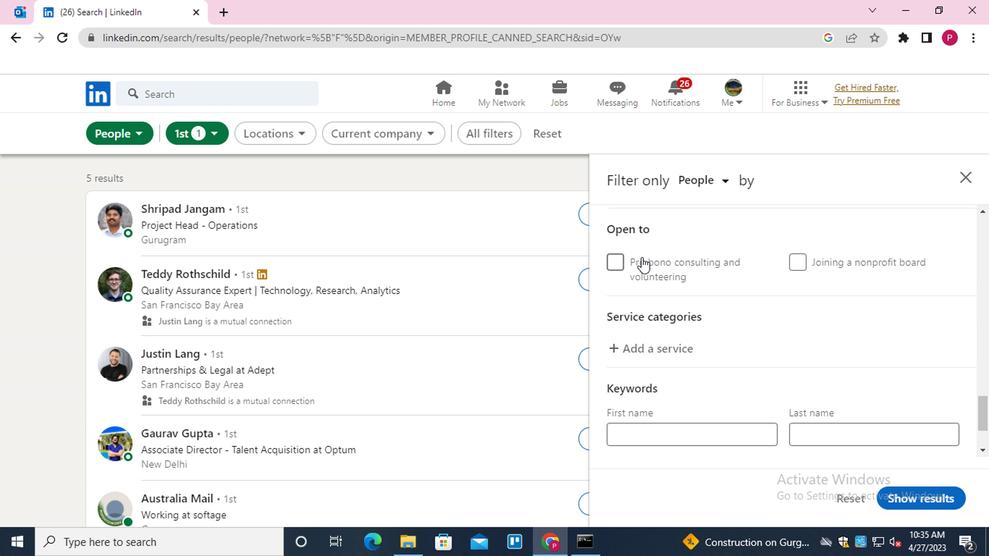 
Action: Mouse moved to (656, 265)
Screenshot: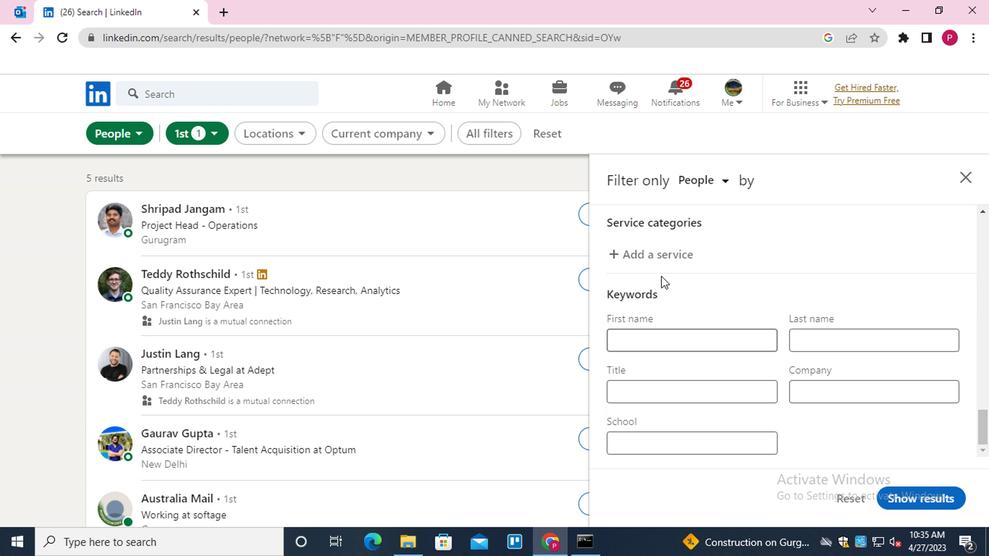 
Action: Mouse pressed left at (656, 265)
Screenshot: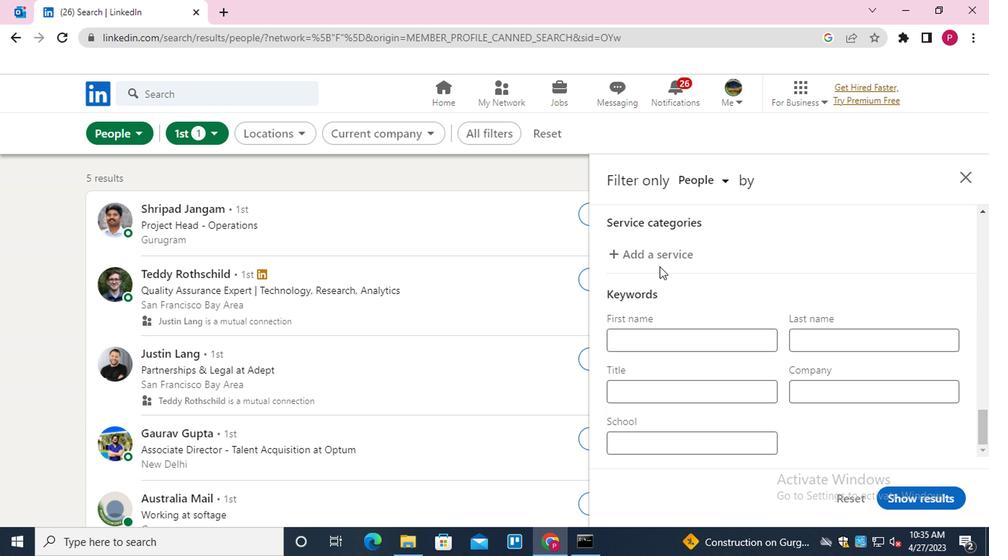 
Action: Mouse moved to (662, 250)
Screenshot: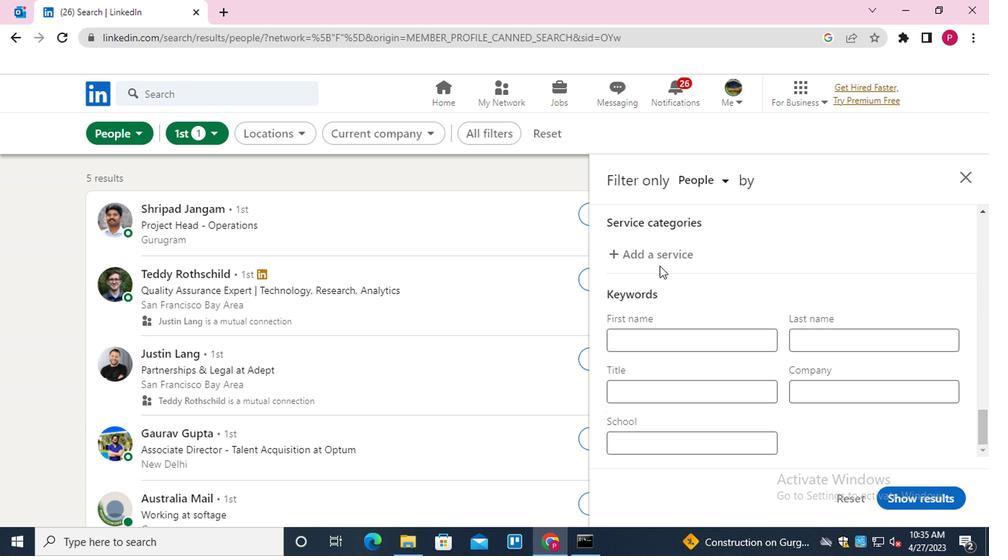 
Action: Mouse pressed left at (662, 250)
Screenshot: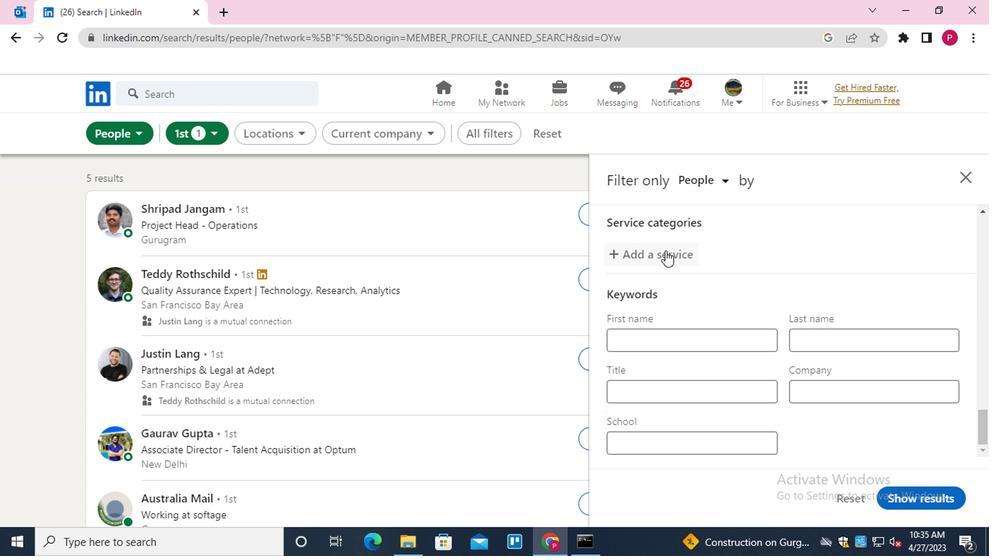 
Action: Key pressed <Key.shift><Key.shift><Key.shift>PACKAGING<Key.down><Key.enter>
Screenshot: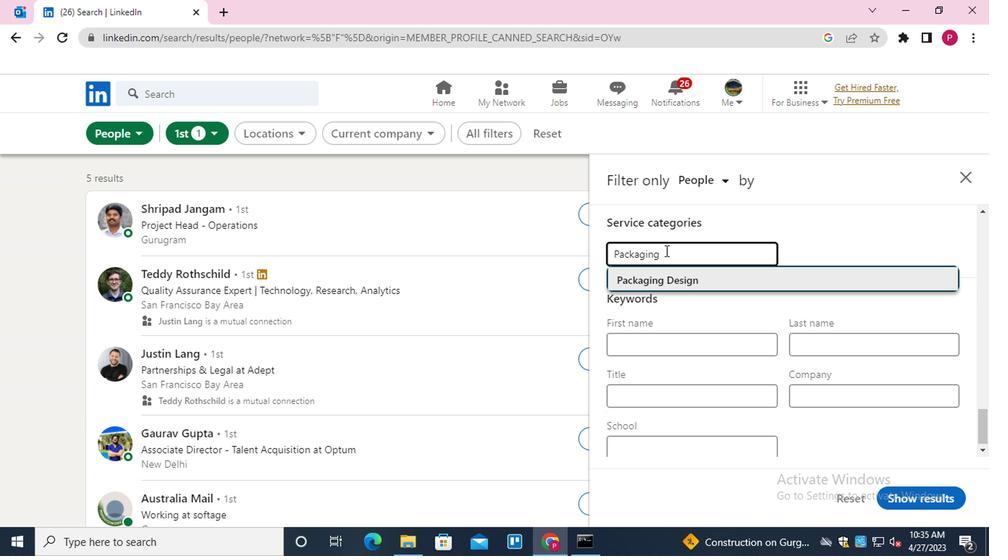 
Action: Mouse moved to (660, 304)
Screenshot: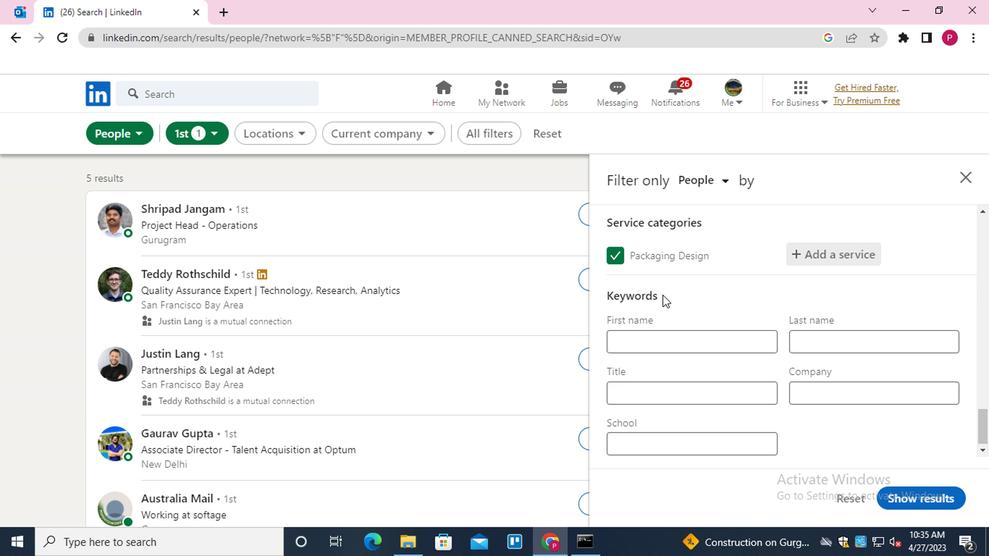 
Action: Mouse scrolled (660, 304) with delta (0, 0)
Screenshot: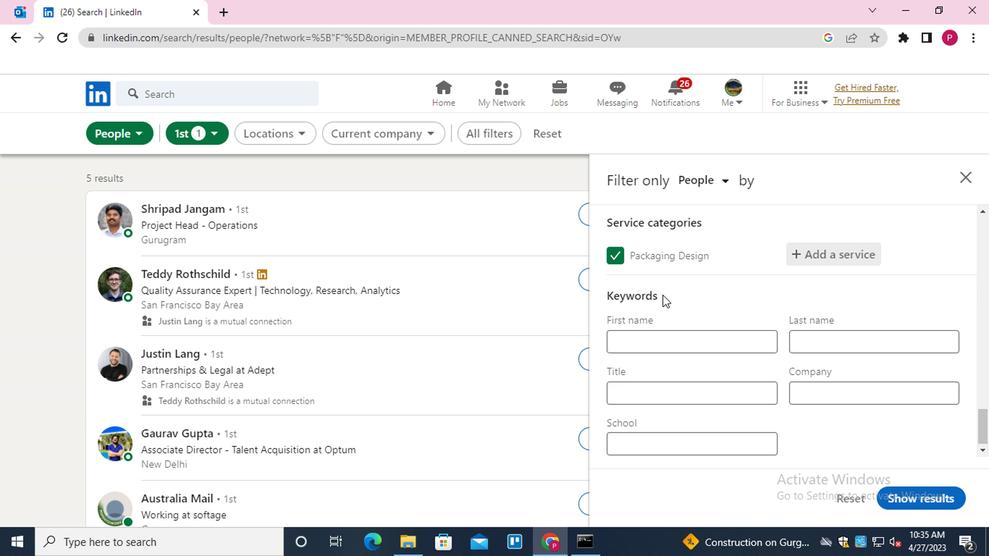 
Action: Mouse moved to (661, 318)
Screenshot: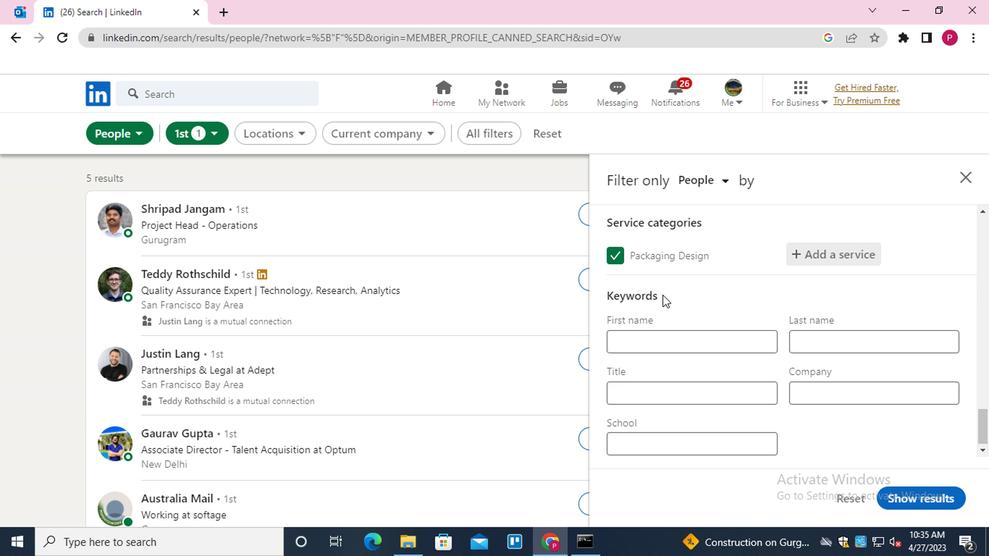 
Action: Mouse scrolled (661, 318) with delta (0, 0)
Screenshot: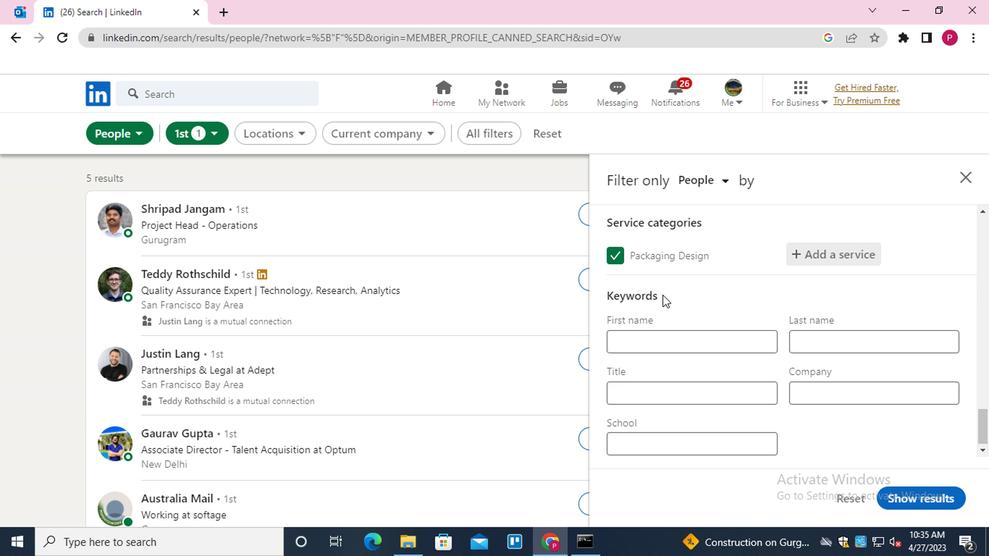 
Action: Mouse moved to (664, 338)
Screenshot: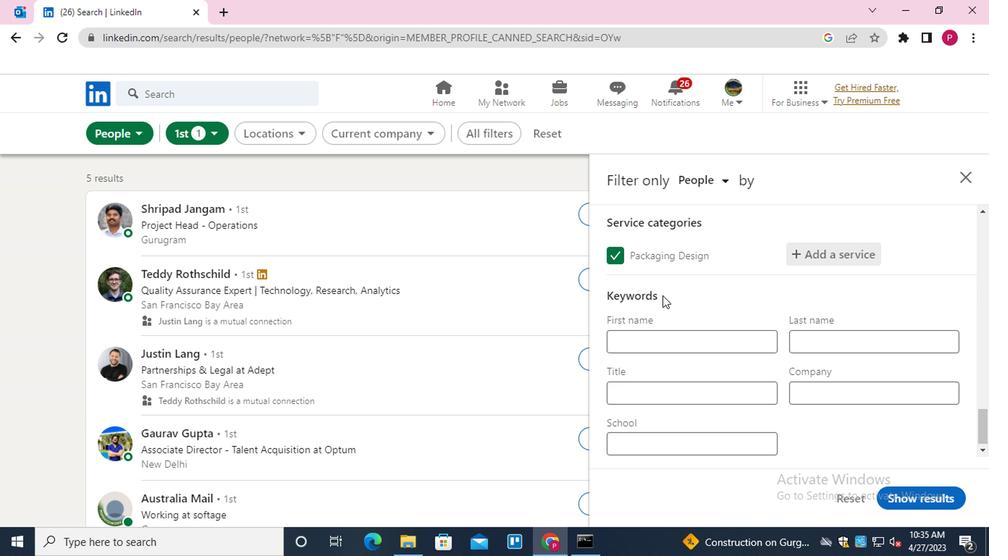 
Action: Mouse scrolled (664, 337) with delta (0, -1)
Screenshot: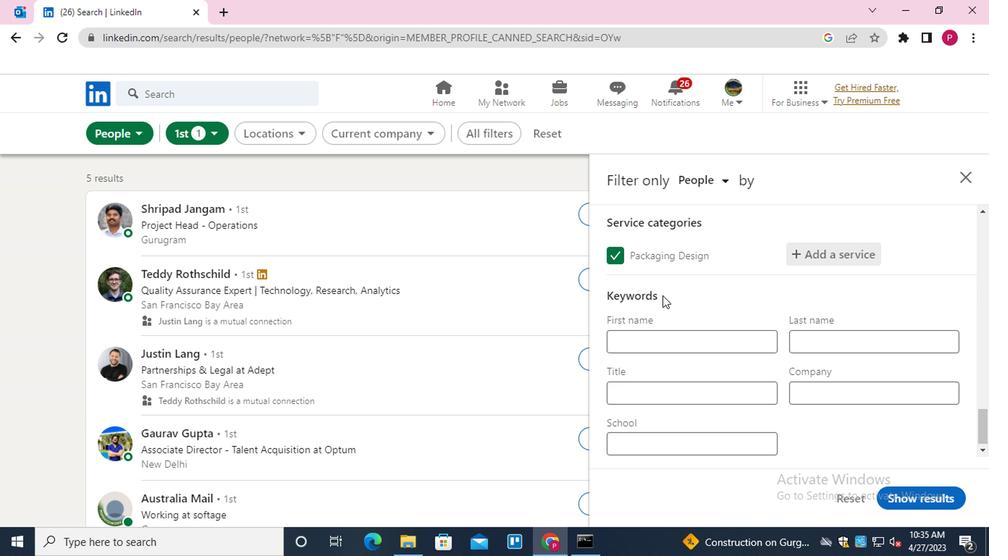 
Action: Mouse moved to (683, 386)
Screenshot: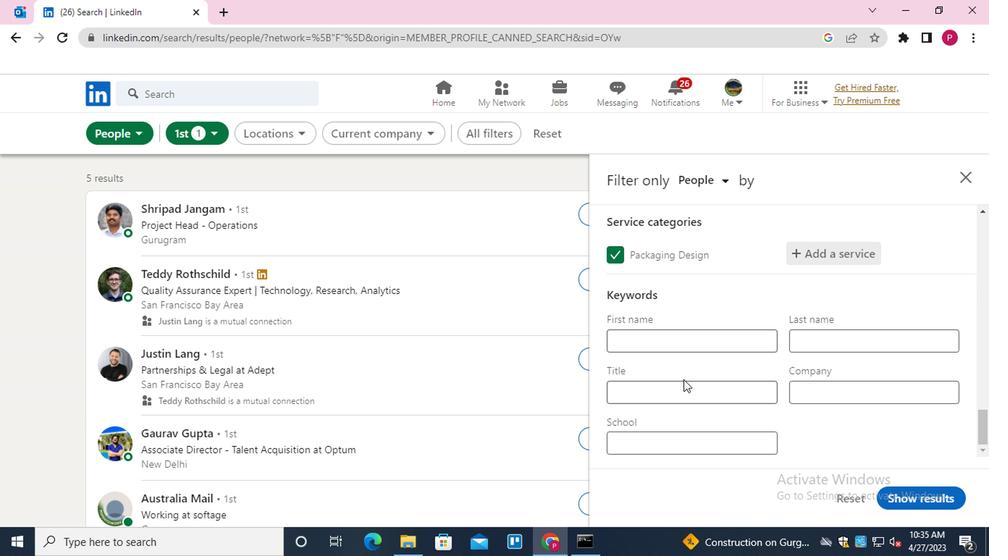
Action: Mouse pressed left at (683, 386)
Screenshot: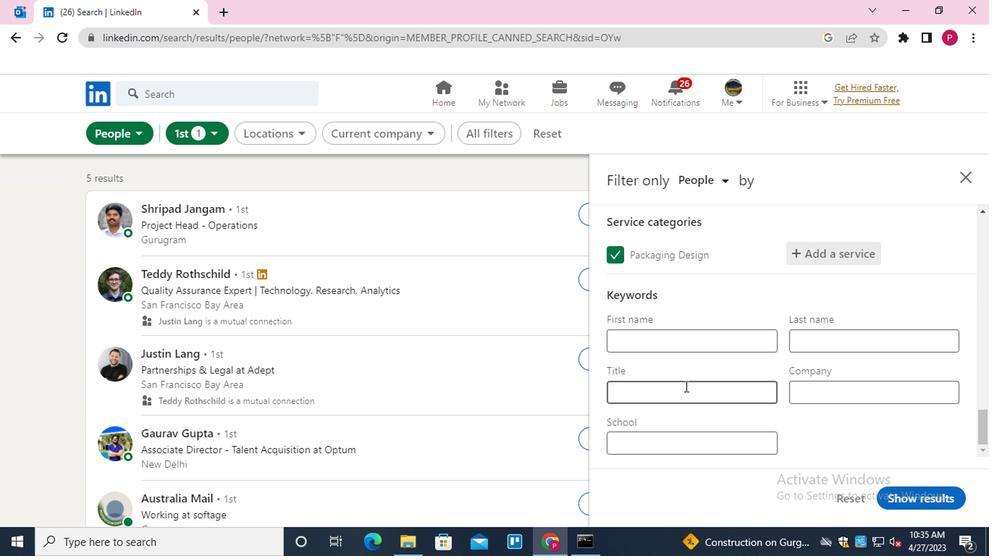 
Action: Key pressed <Key.shift>PHYSICAL<Key.space><Key.shift>THERAPY<Key.space><Key.shift>ASSISTANT
Screenshot: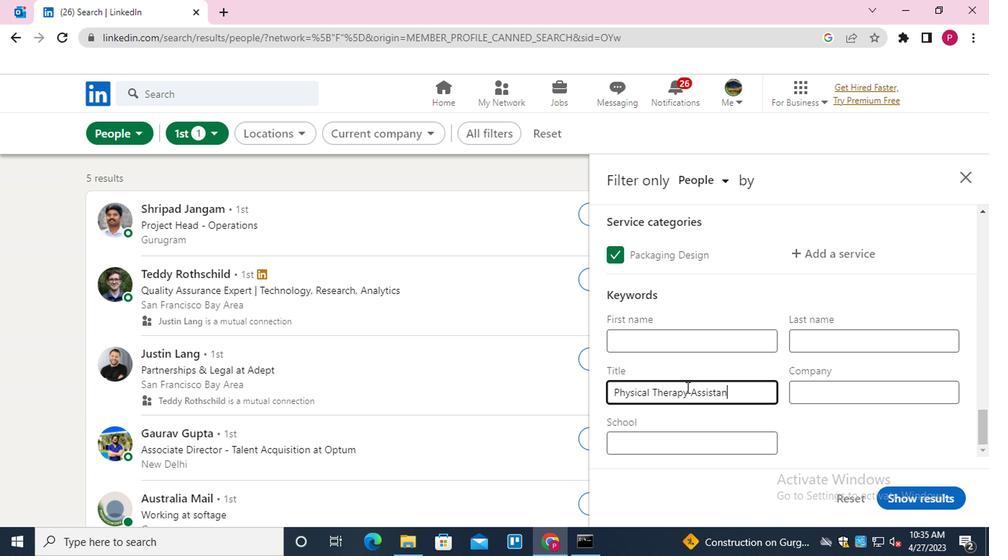 
Action: Mouse moved to (929, 494)
Screenshot: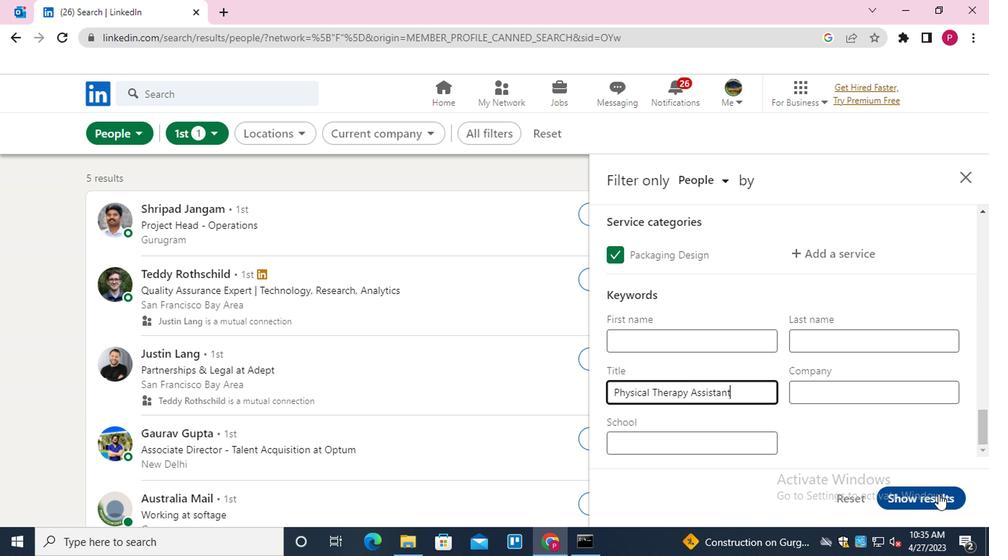 
Action: Mouse pressed left at (929, 494)
Screenshot: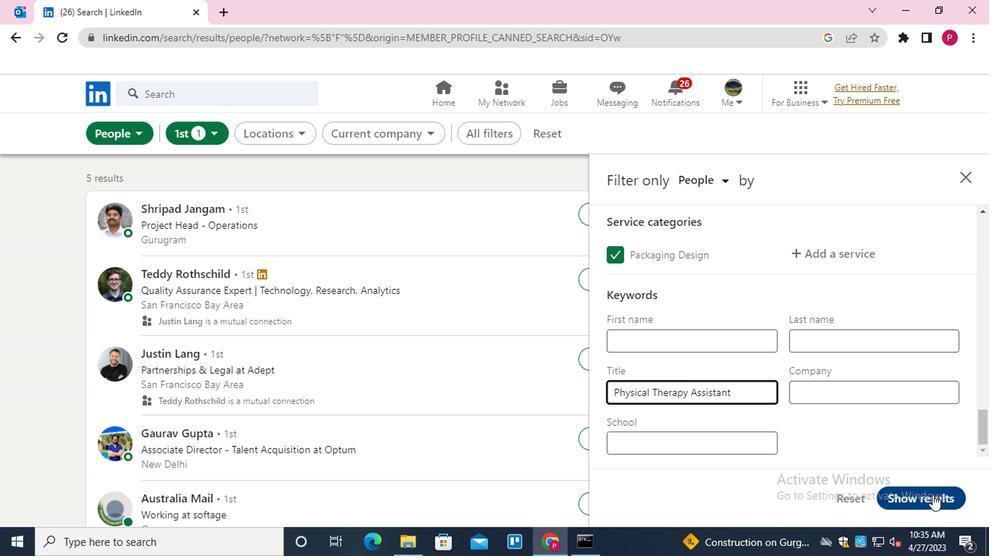 
Action: Mouse moved to (611, 312)
Screenshot: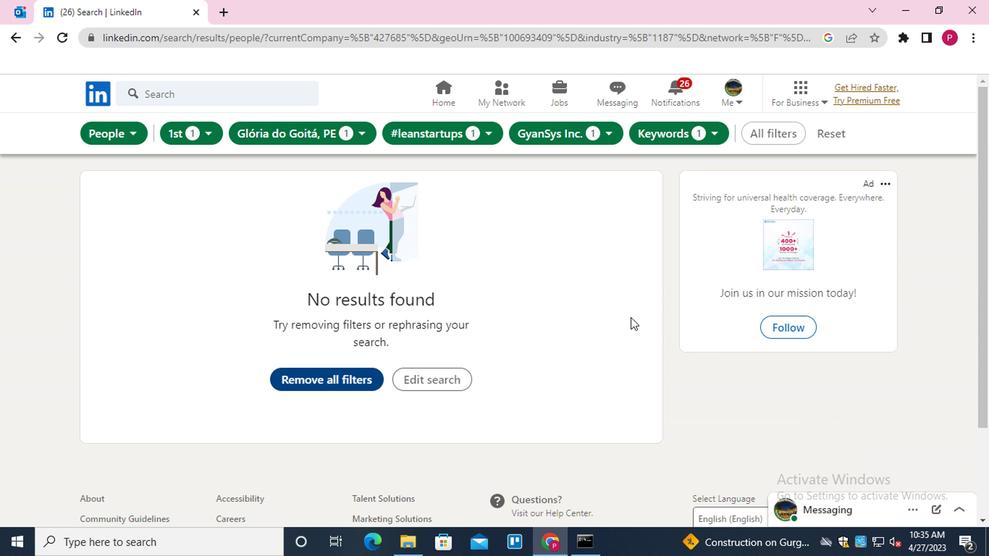 
